 Task: Check the sale-to-list ratio of gas furnace in the last 3 years.
Action: Mouse moved to (957, 216)
Screenshot: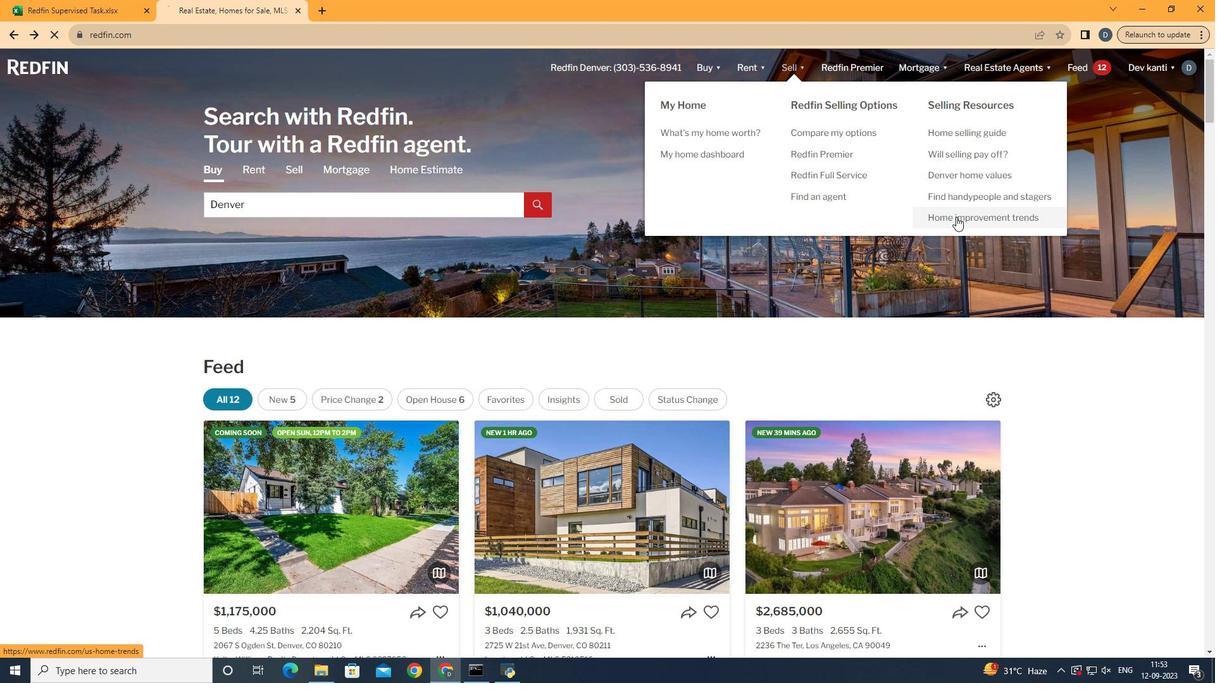 
Action: Mouse pressed left at (957, 216)
Screenshot: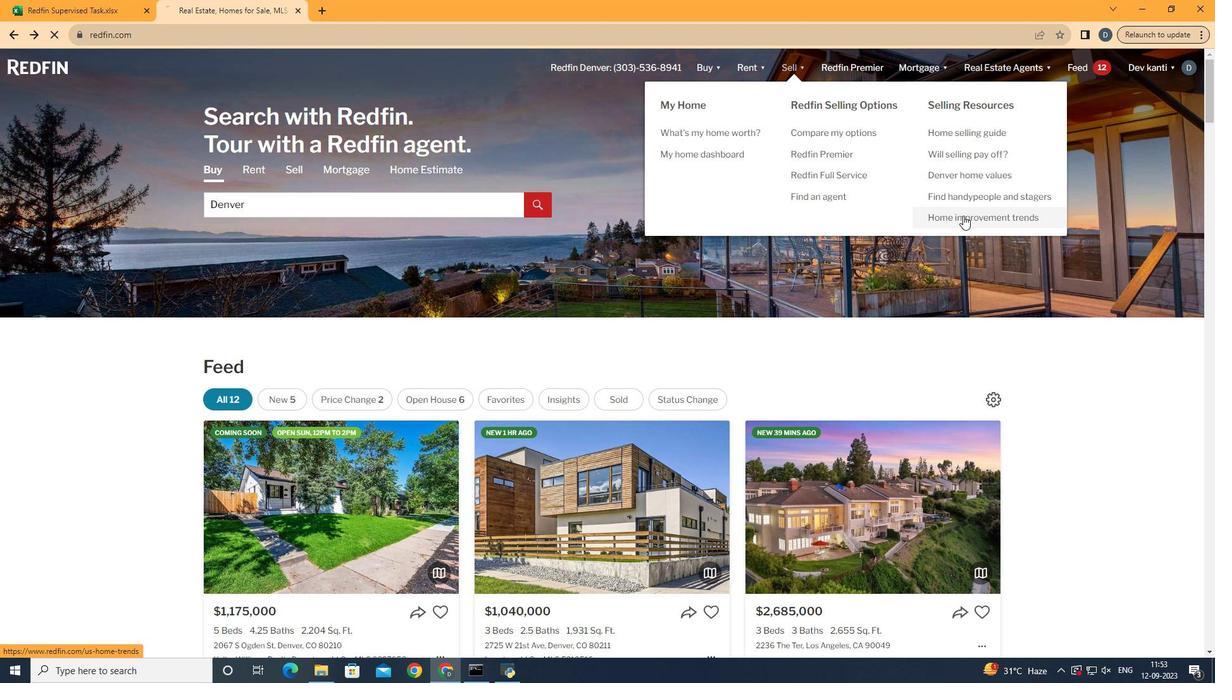 
Action: Mouse moved to (328, 248)
Screenshot: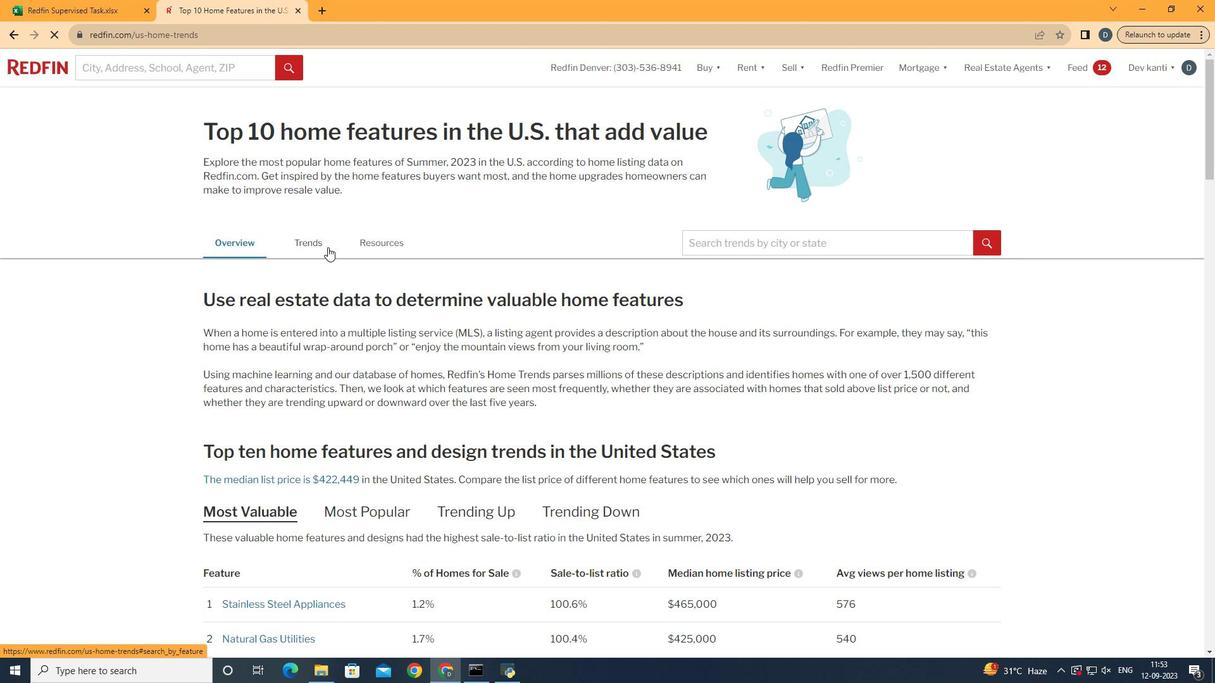 
Action: Mouse pressed left at (328, 248)
Screenshot: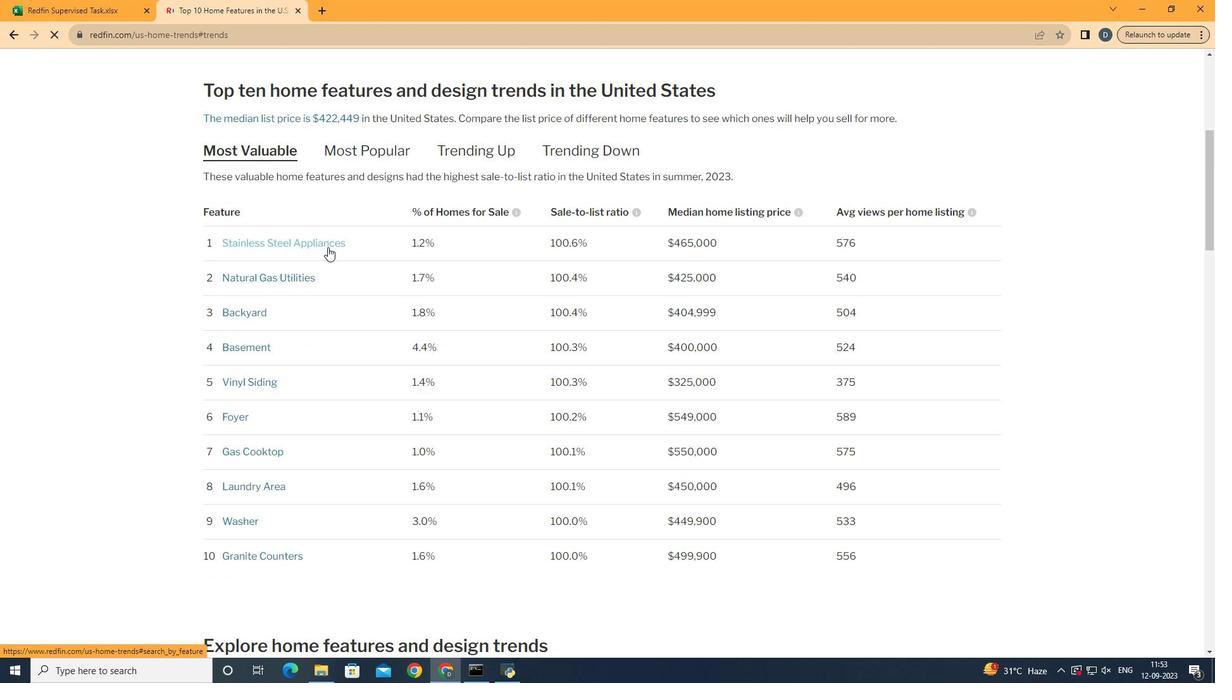 
Action: Mouse moved to (326, 248)
Screenshot: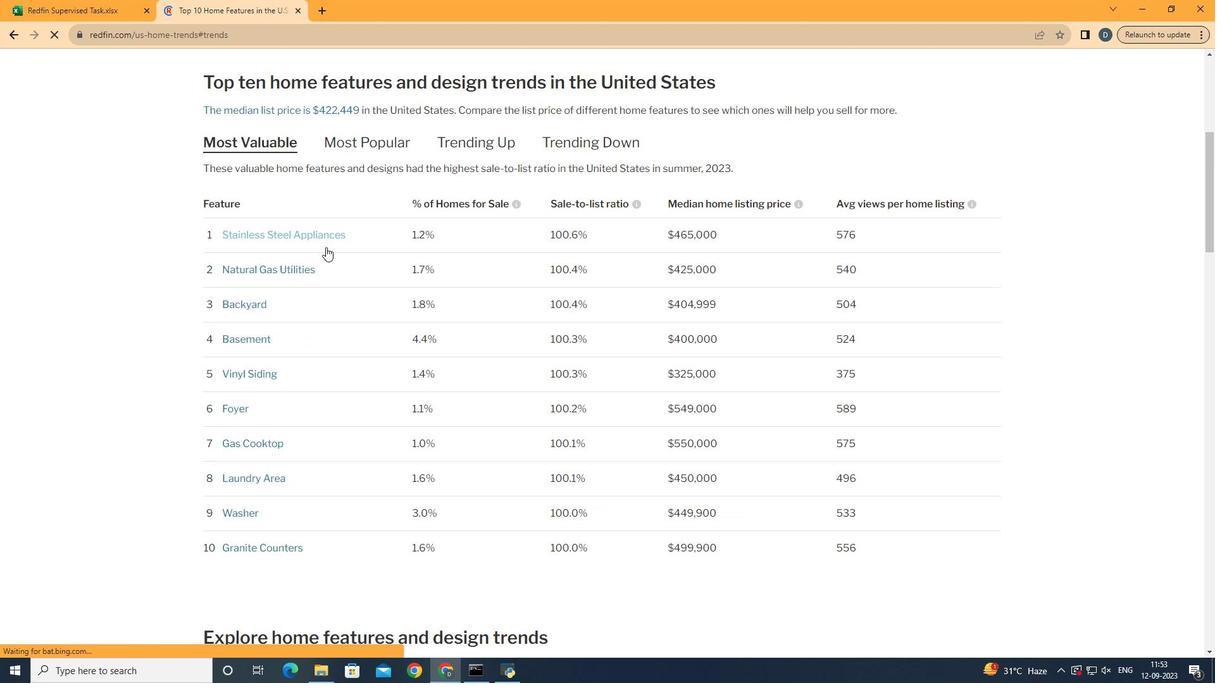 
Action: Mouse scrolled (326, 247) with delta (0, 0)
Screenshot: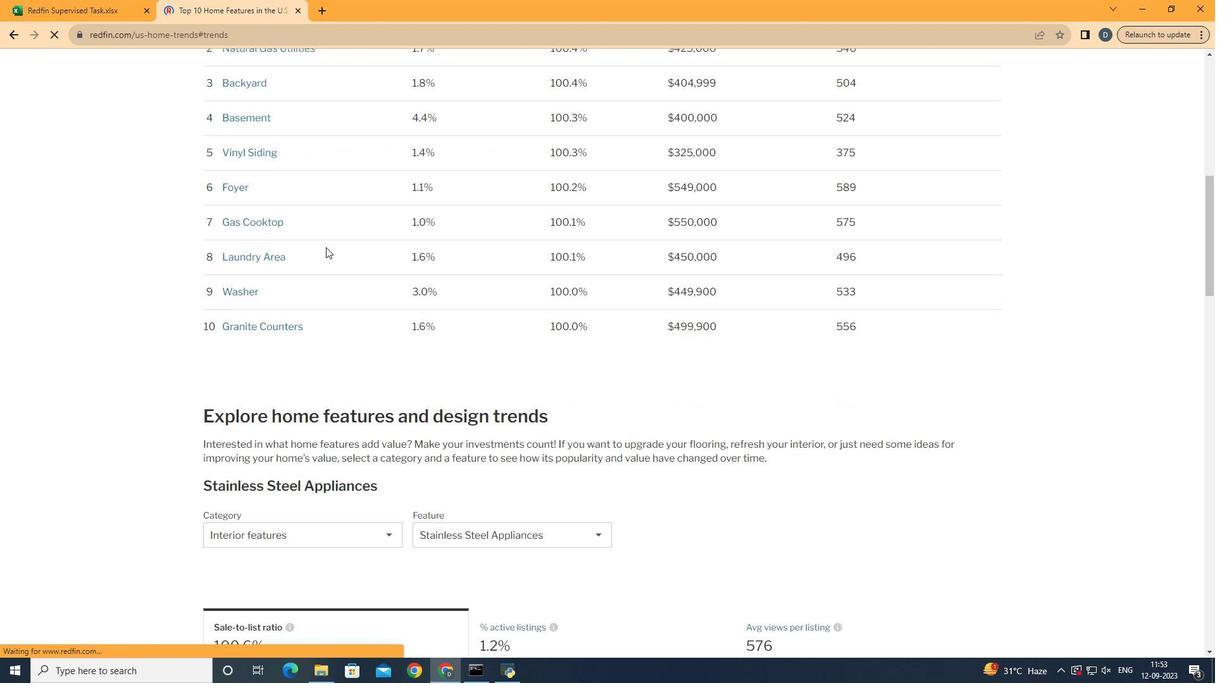
Action: Mouse scrolled (326, 247) with delta (0, 0)
Screenshot: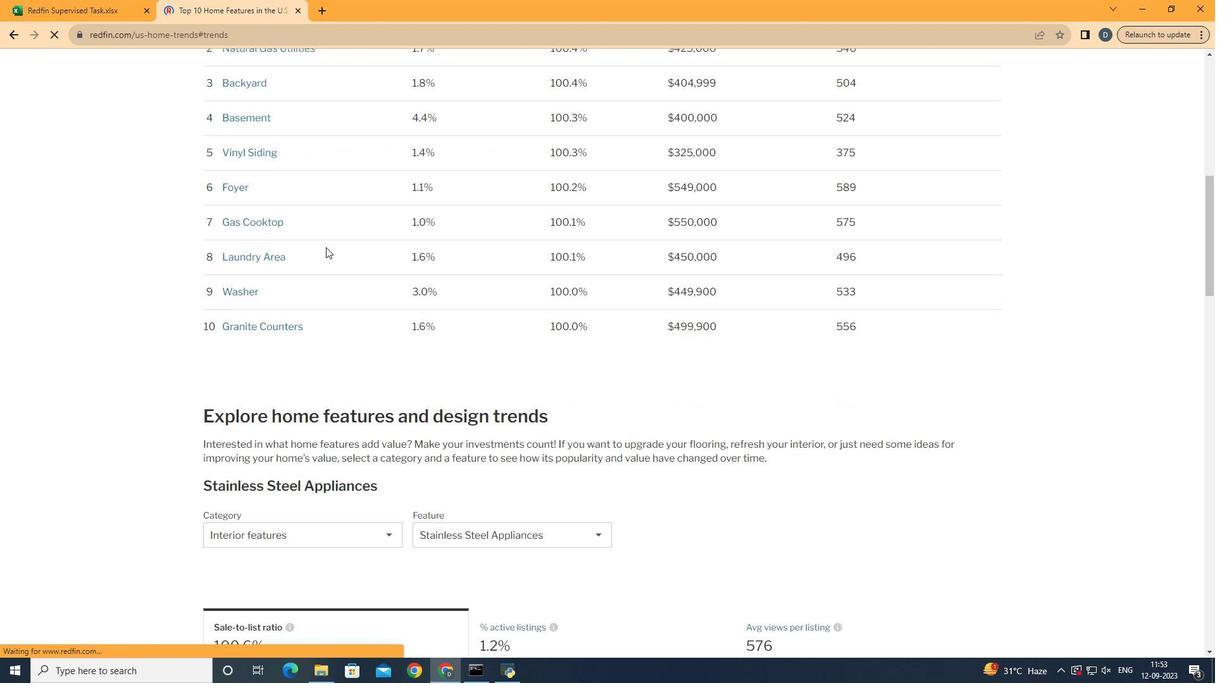 
Action: Mouse scrolled (326, 247) with delta (0, 0)
Screenshot: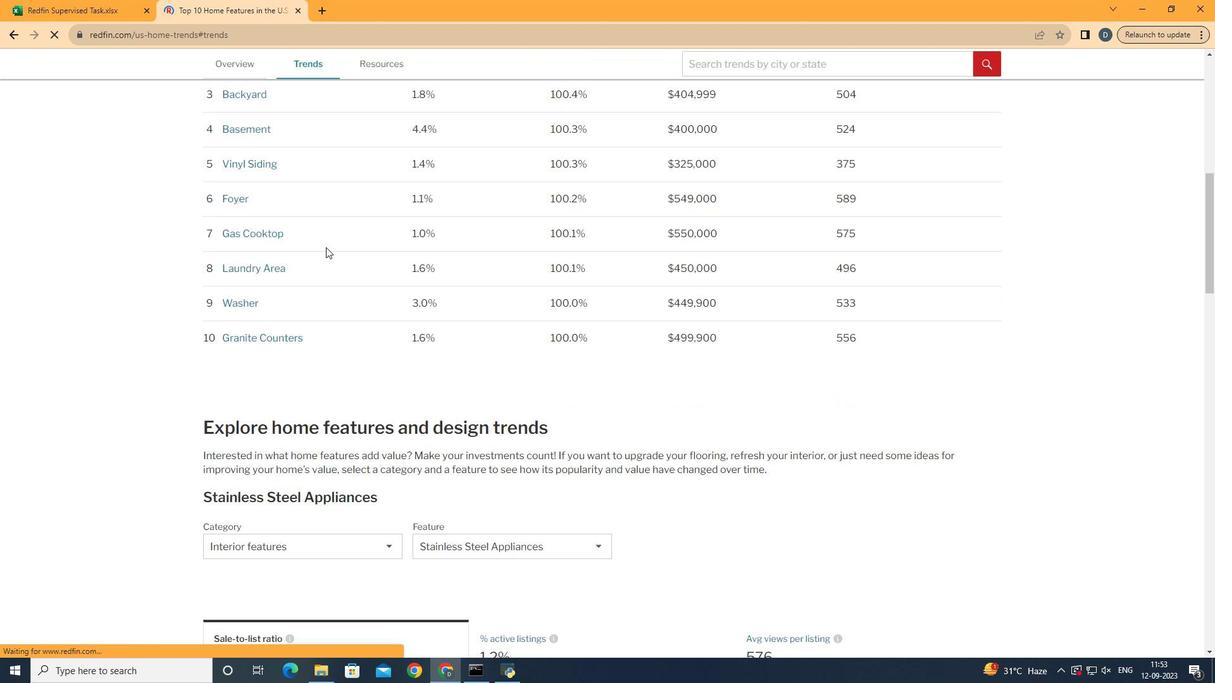 
Action: Mouse scrolled (326, 247) with delta (0, 0)
Screenshot: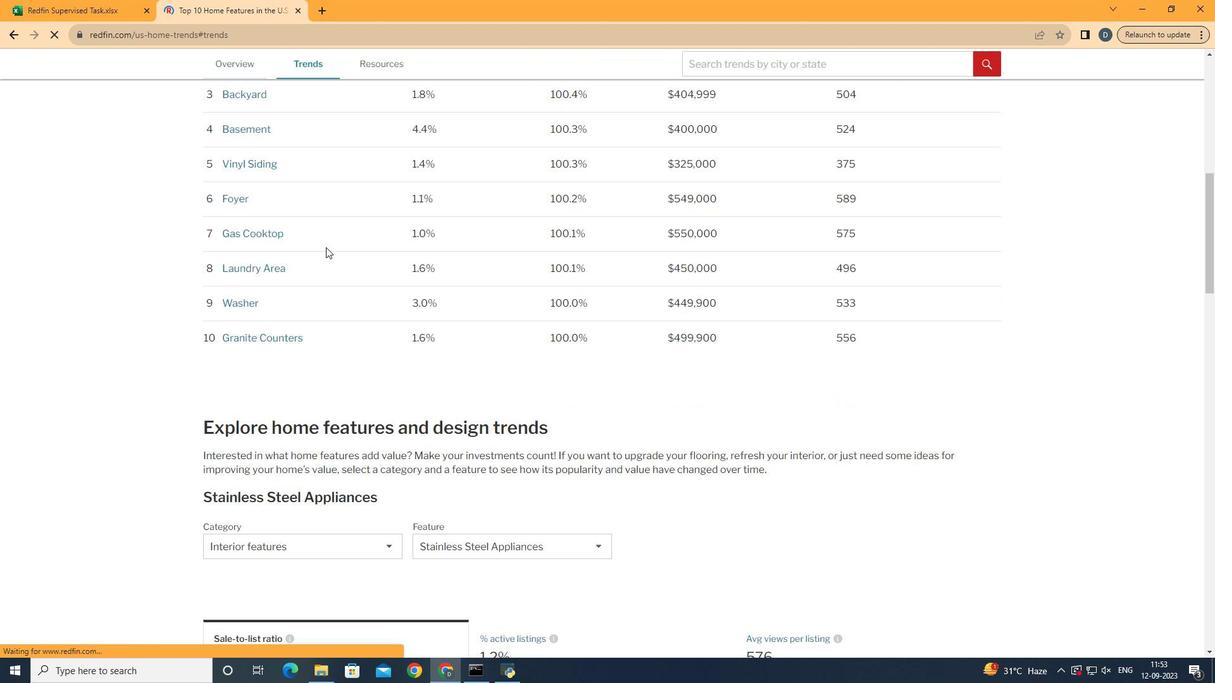 
Action: Mouse scrolled (326, 247) with delta (0, 0)
Screenshot: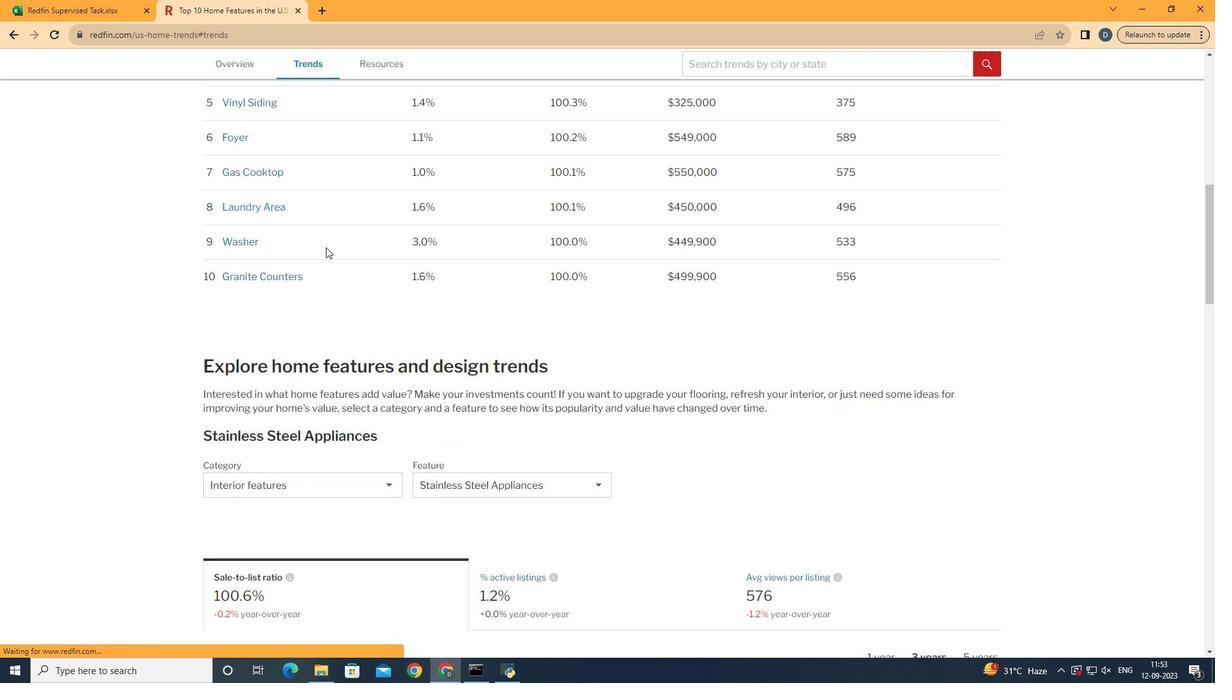 
Action: Mouse scrolled (326, 247) with delta (0, 0)
Screenshot: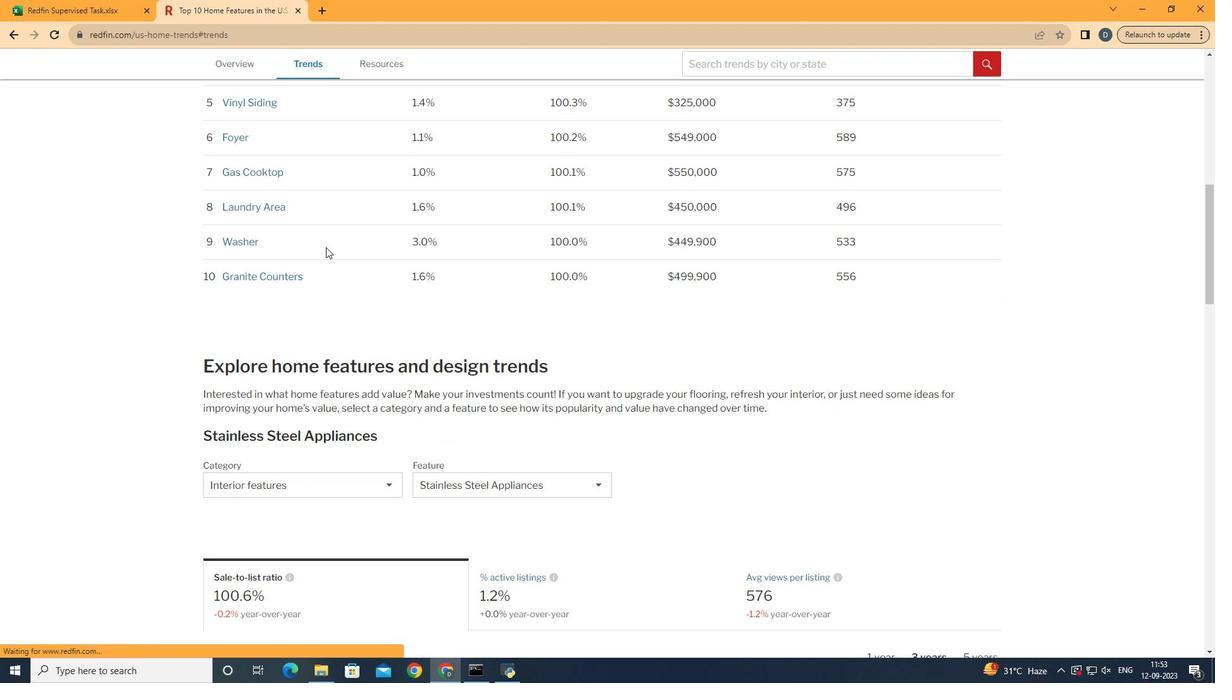 
Action: Mouse scrolled (326, 247) with delta (0, 0)
Screenshot: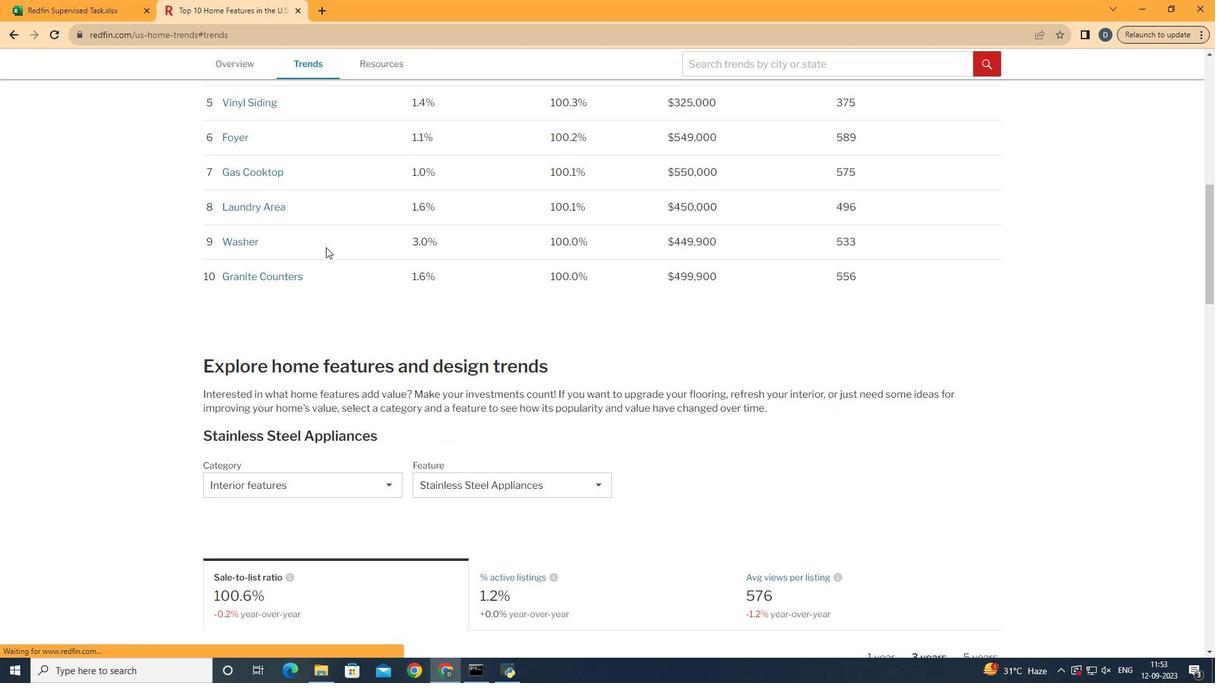 
Action: Mouse scrolled (326, 247) with delta (0, 0)
Screenshot: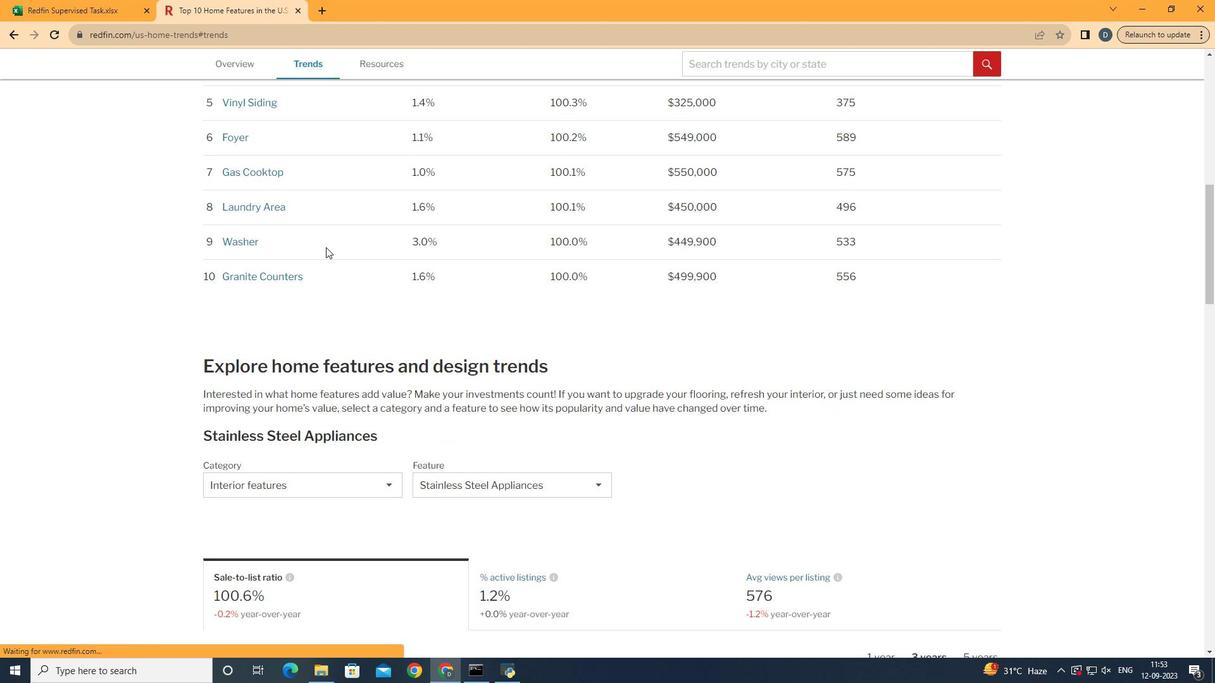 
Action: Mouse scrolled (326, 247) with delta (0, 0)
Screenshot: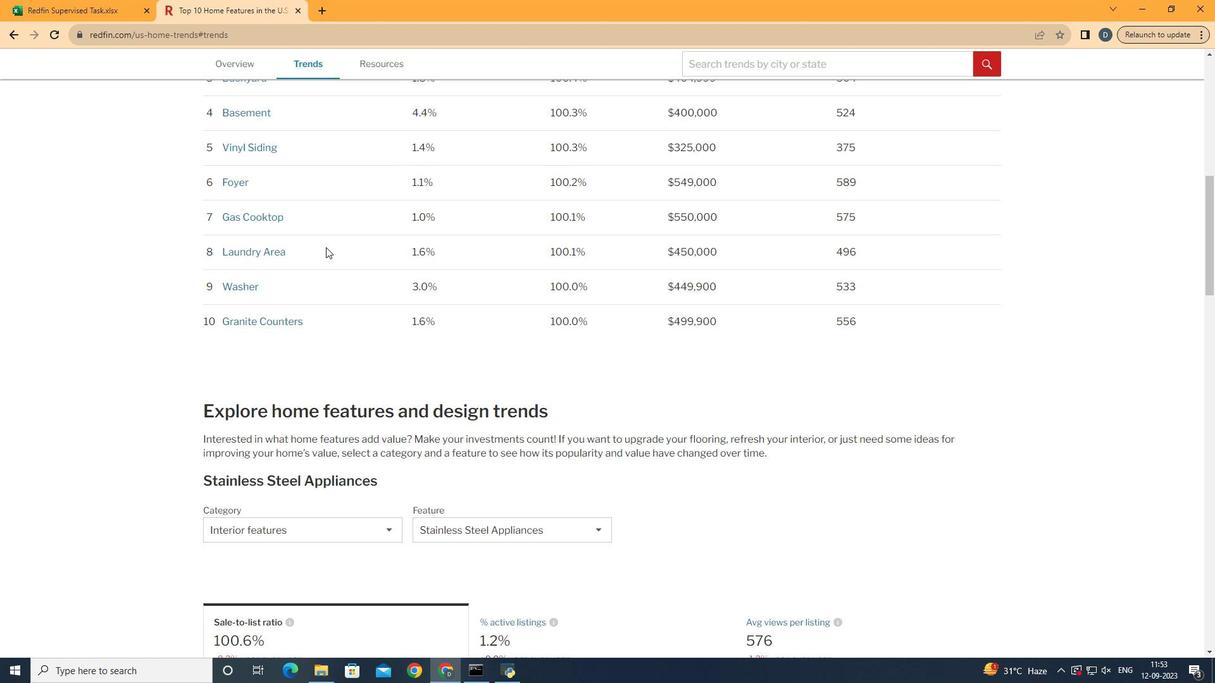 
Action: Mouse scrolled (326, 247) with delta (0, 0)
Screenshot: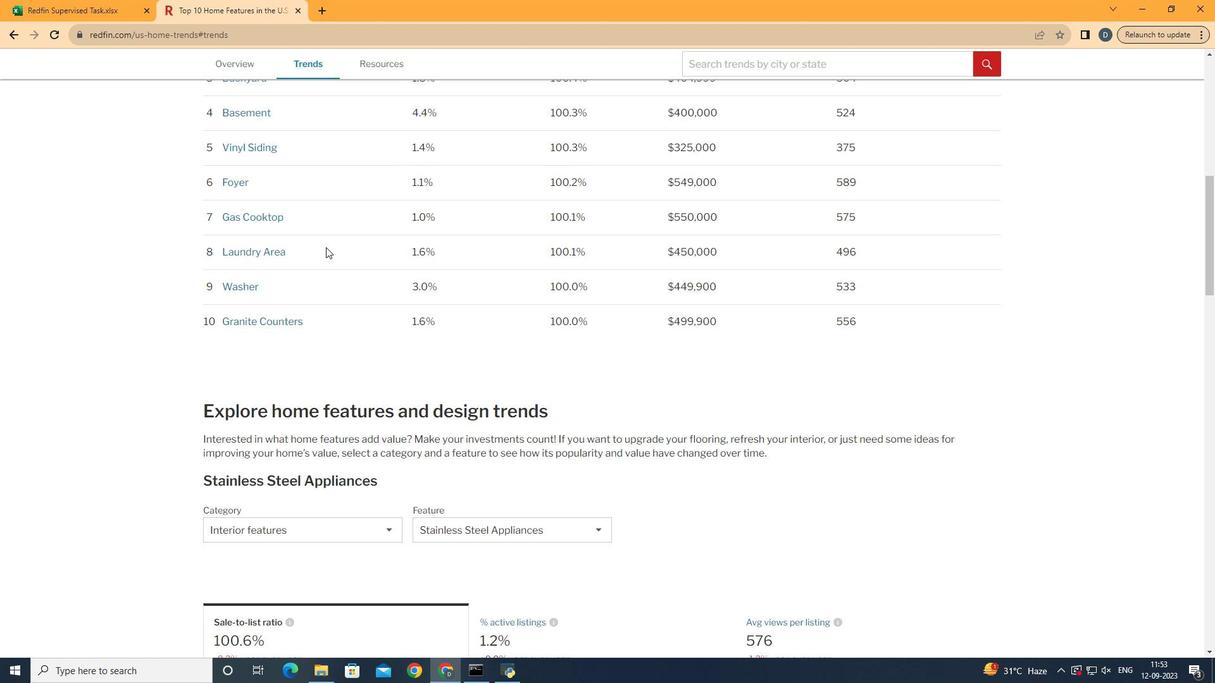 
Action: Mouse scrolled (326, 247) with delta (0, 0)
Screenshot: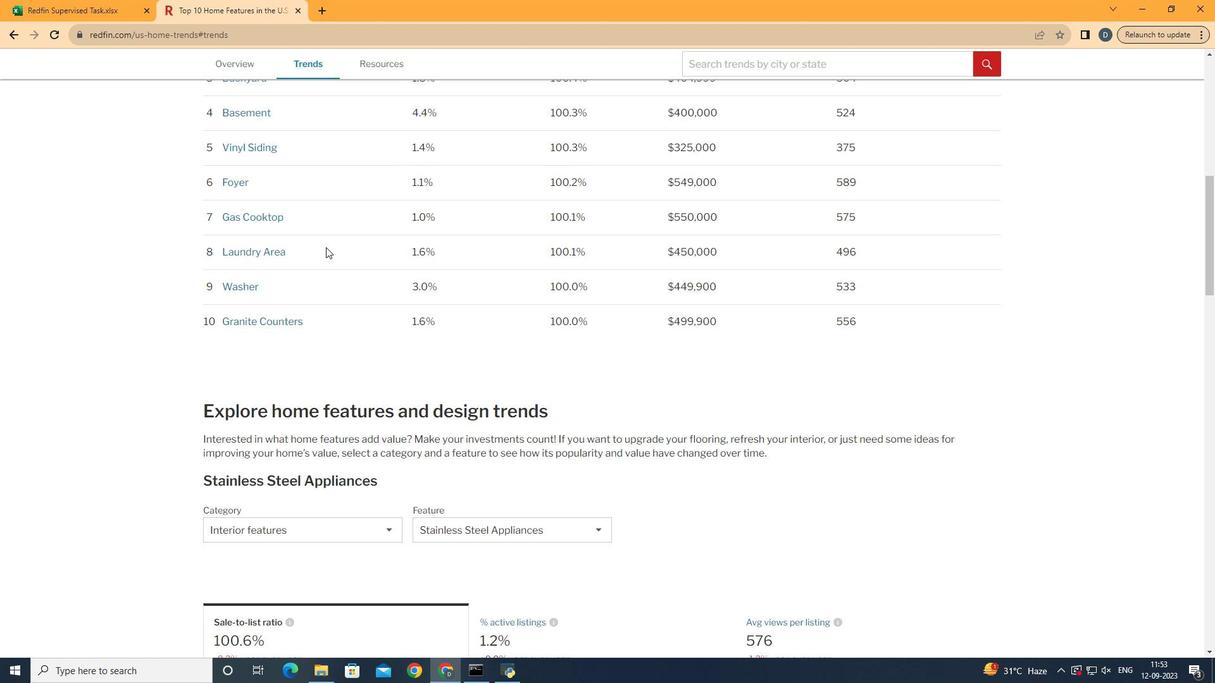 
Action: Mouse scrolled (326, 247) with delta (0, 0)
Screenshot: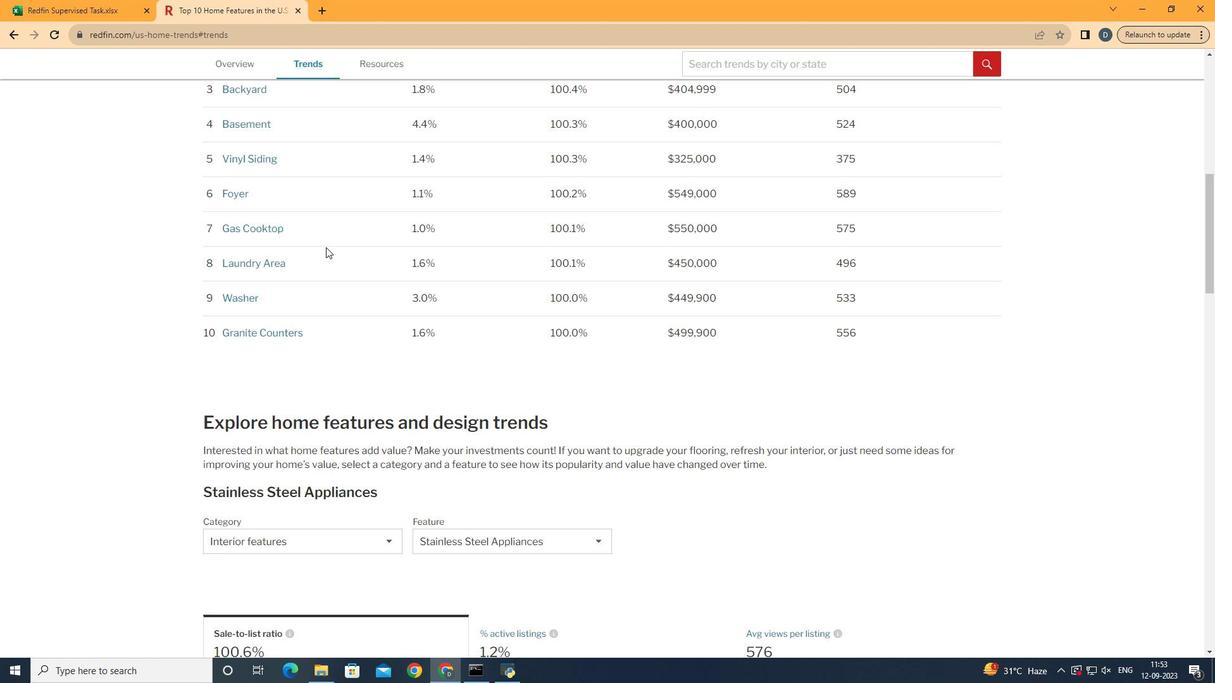 
Action: Mouse scrolled (326, 248) with delta (0, 0)
Screenshot: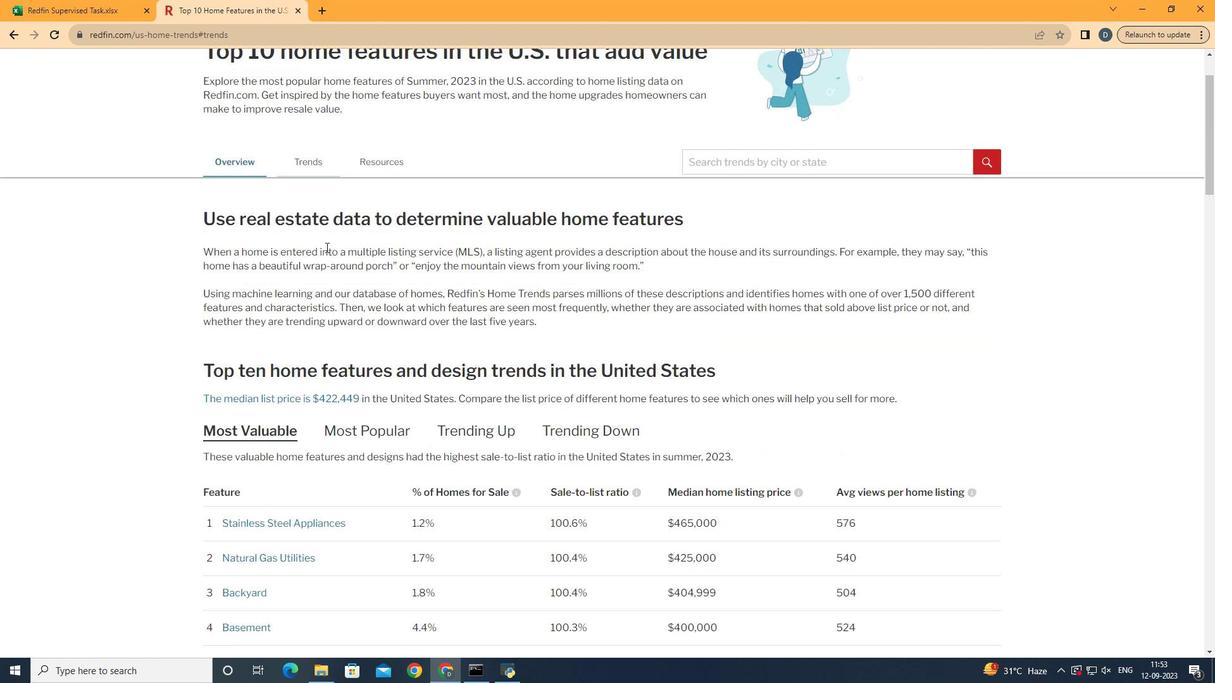 
Action: Mouse scrolled (326, 248) with delta (0, 0)
Screenshot: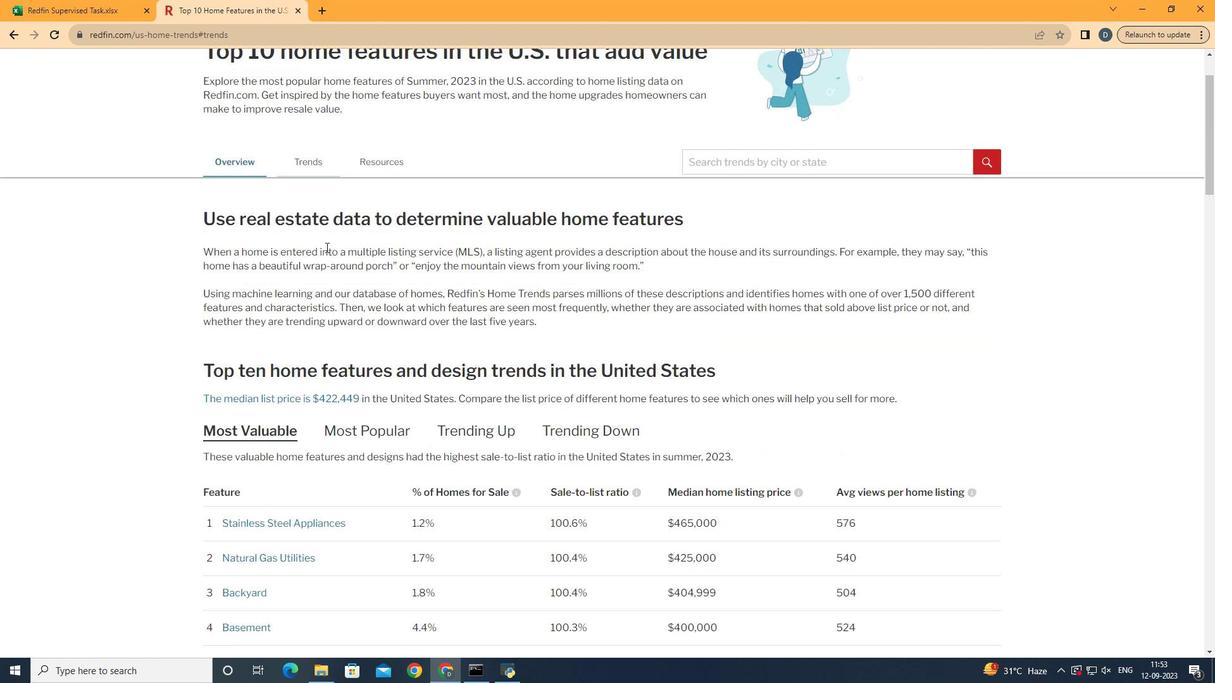 
Action: Mouse scrolled (326, 248) with delta (0, 0)
Screenshot: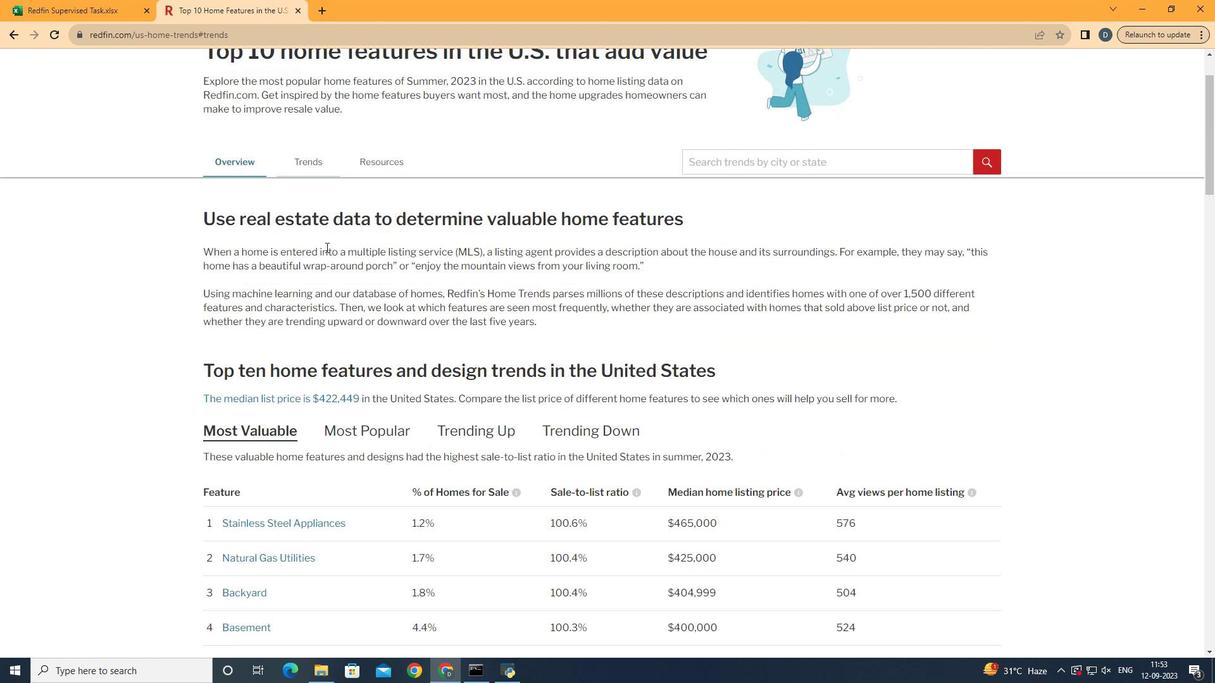 
Action: Mouse scrolled (326, 248) with delta (0, 0)
Screenshot: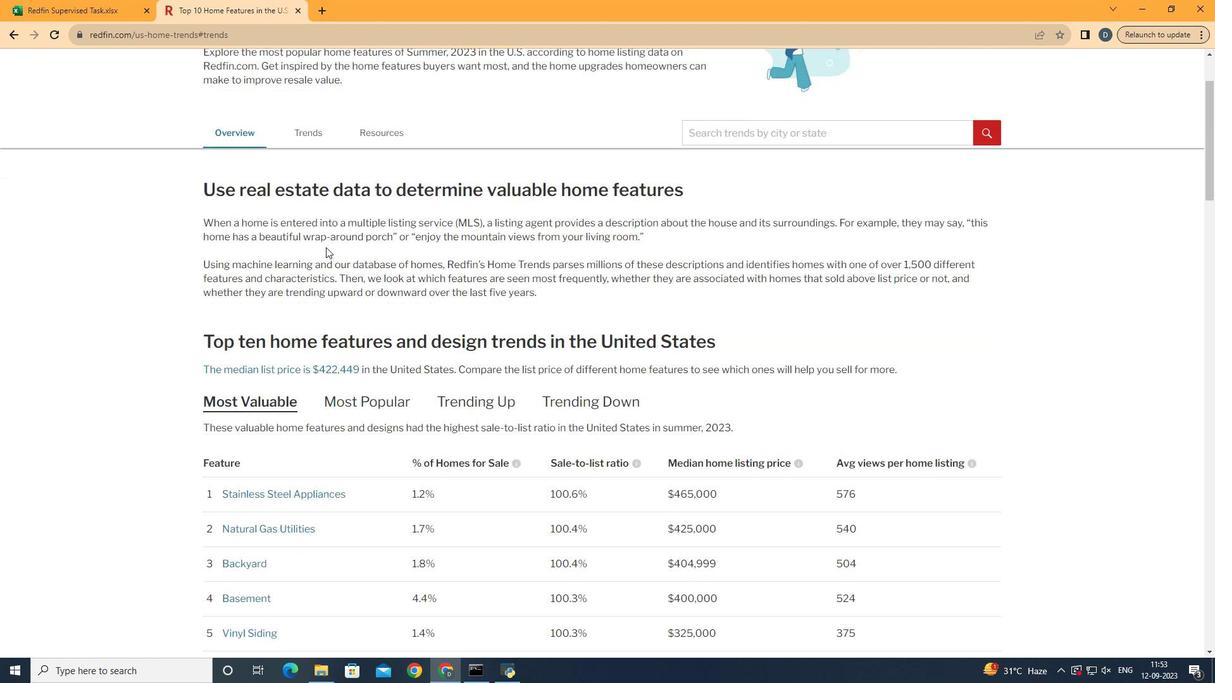 
Action: Mouse scrolled (326, 248) with delta (0, 0)
Screenshot: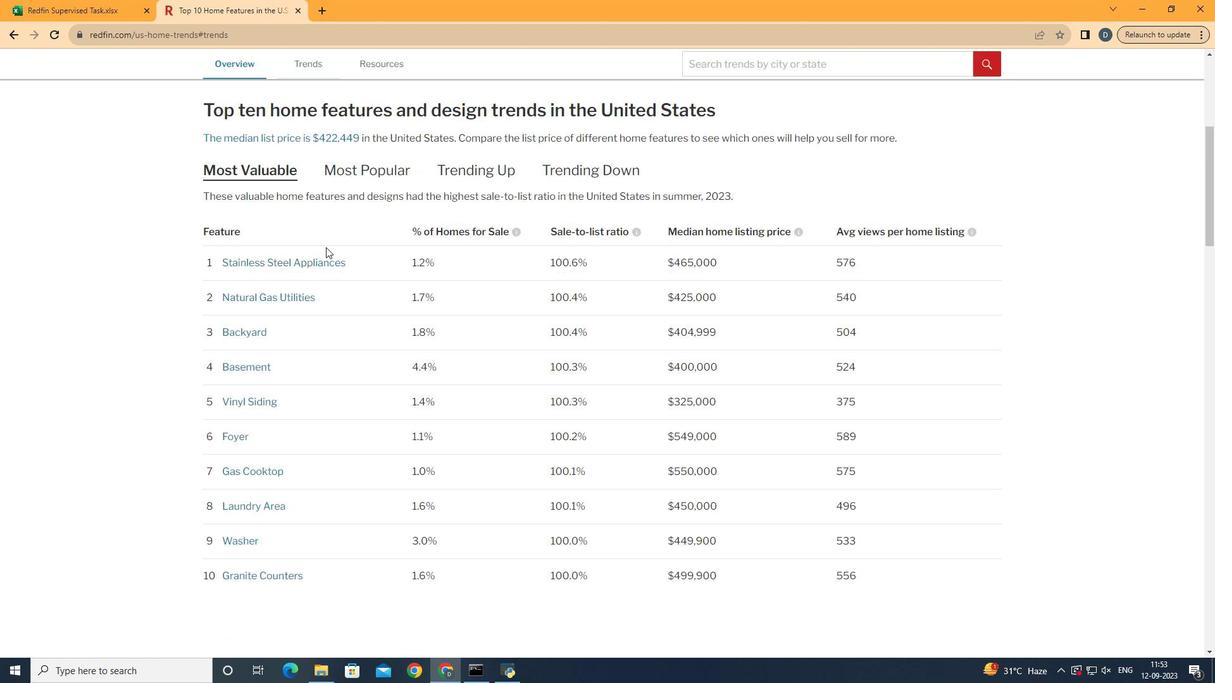 
Action: Mouse scrolled (326, 247) with delta (0, 0)
Screenshot: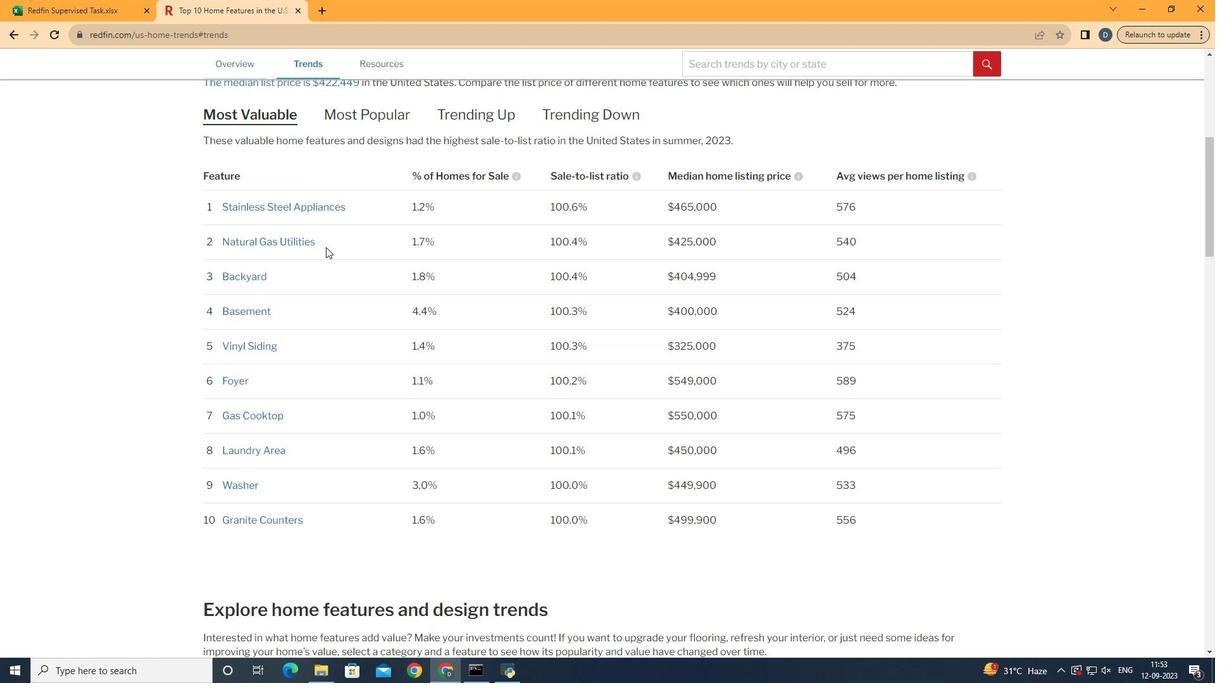 
Action: Mouse scrolled (326, 247) with delta (0, 0)
Screenshot: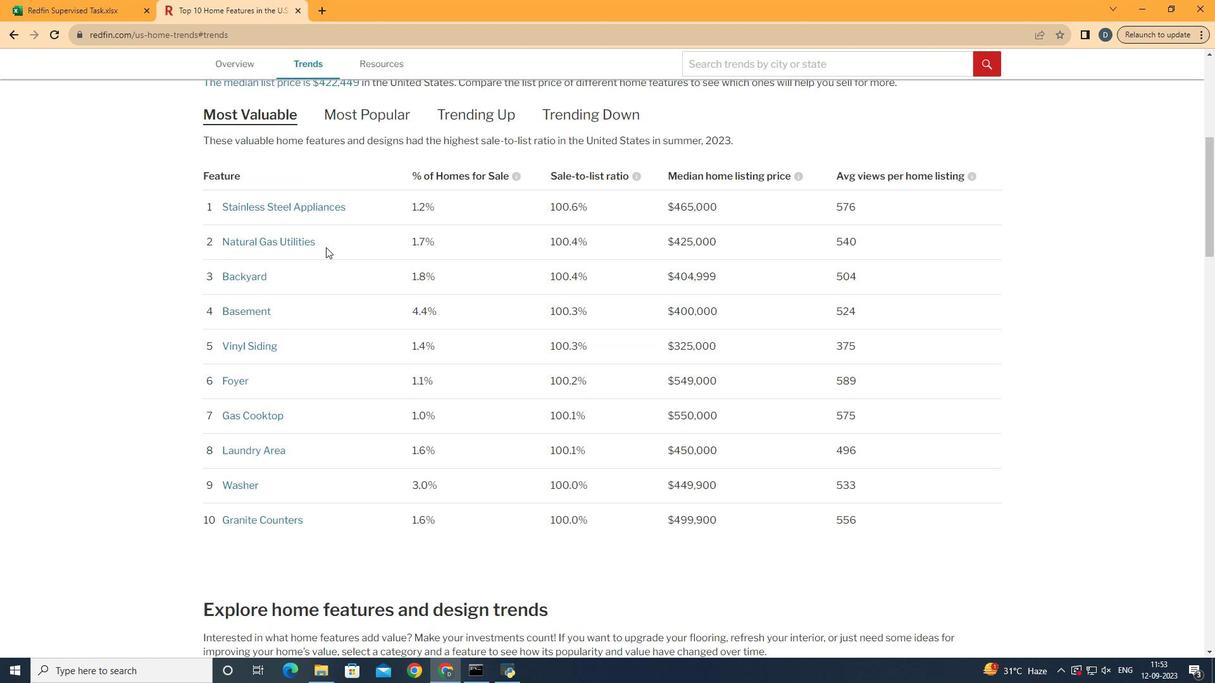 
Action: Mouse scrolled (326, 247) with delta (0, 0)
Screenshot: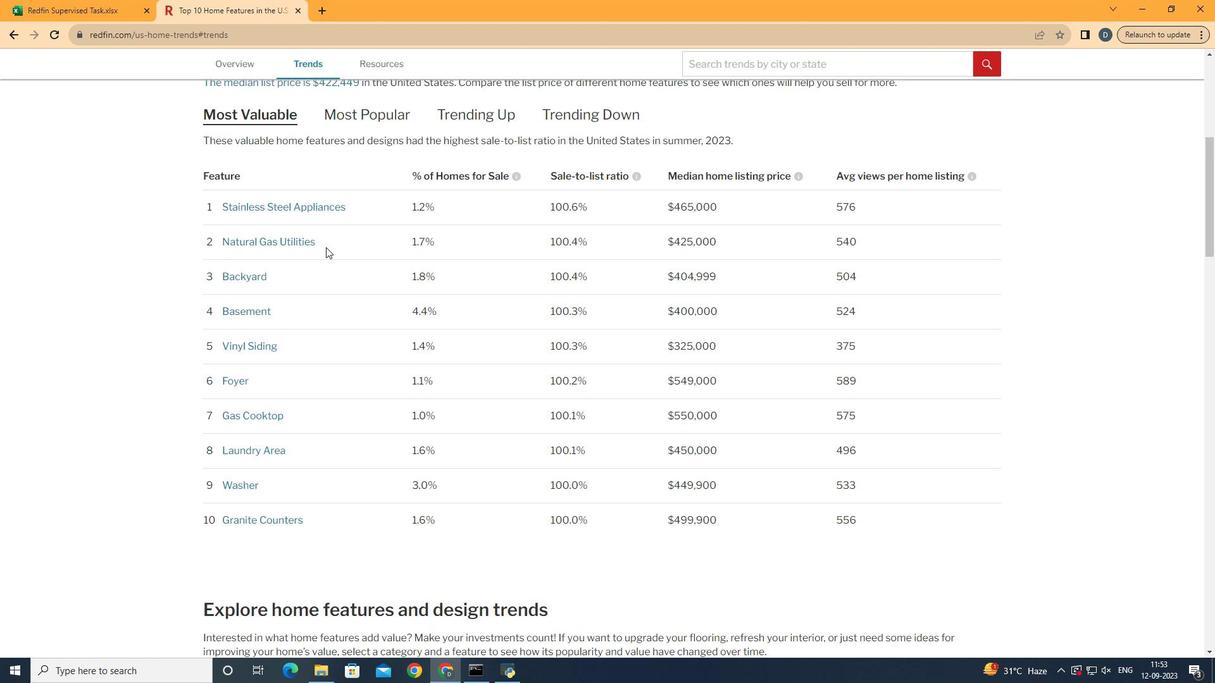 
Action: Mouse scrolled (326, 247) with delta (0, 0)
Screenshot: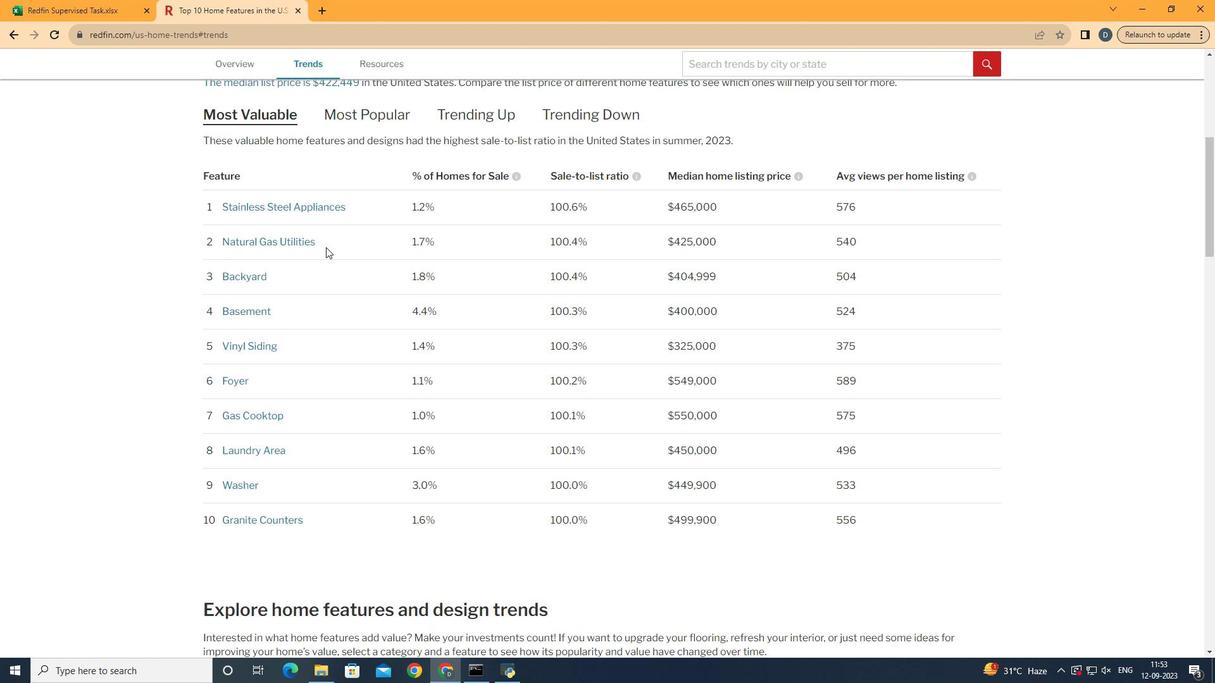
Action: Mouse scrolled (326, 247) with delta (0, 0)
Screenshot: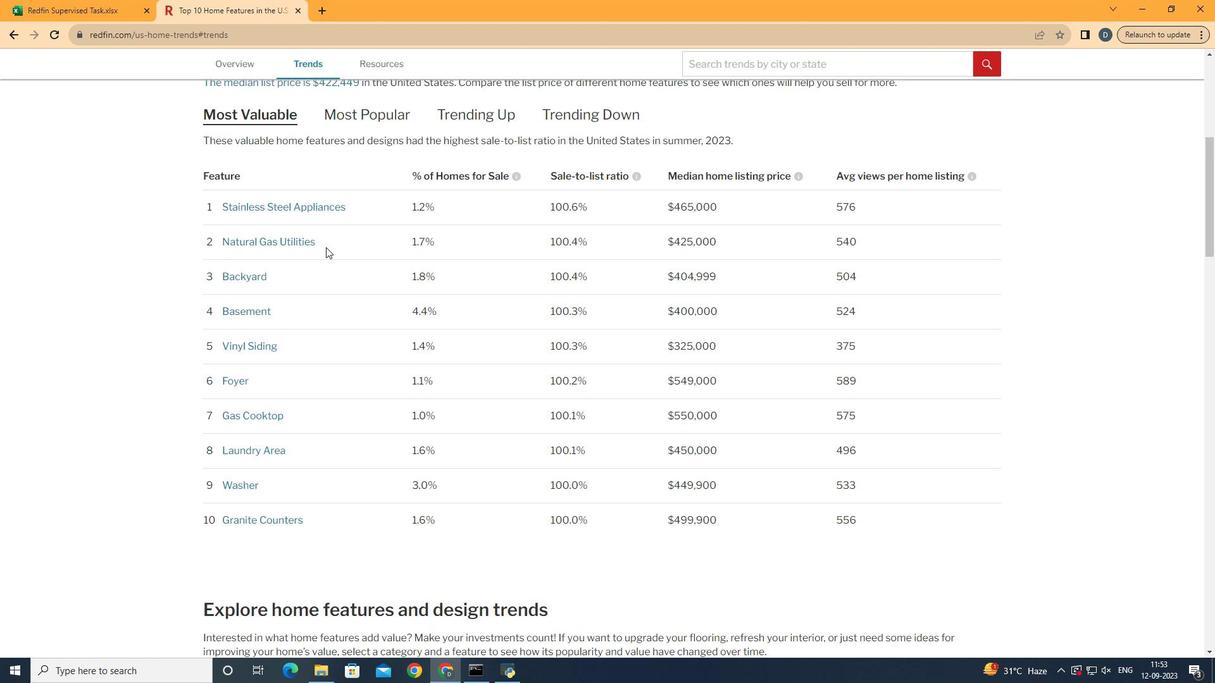 
Action: Mouse scrolled (326, 247) with delta (0, 0)
Screenshot: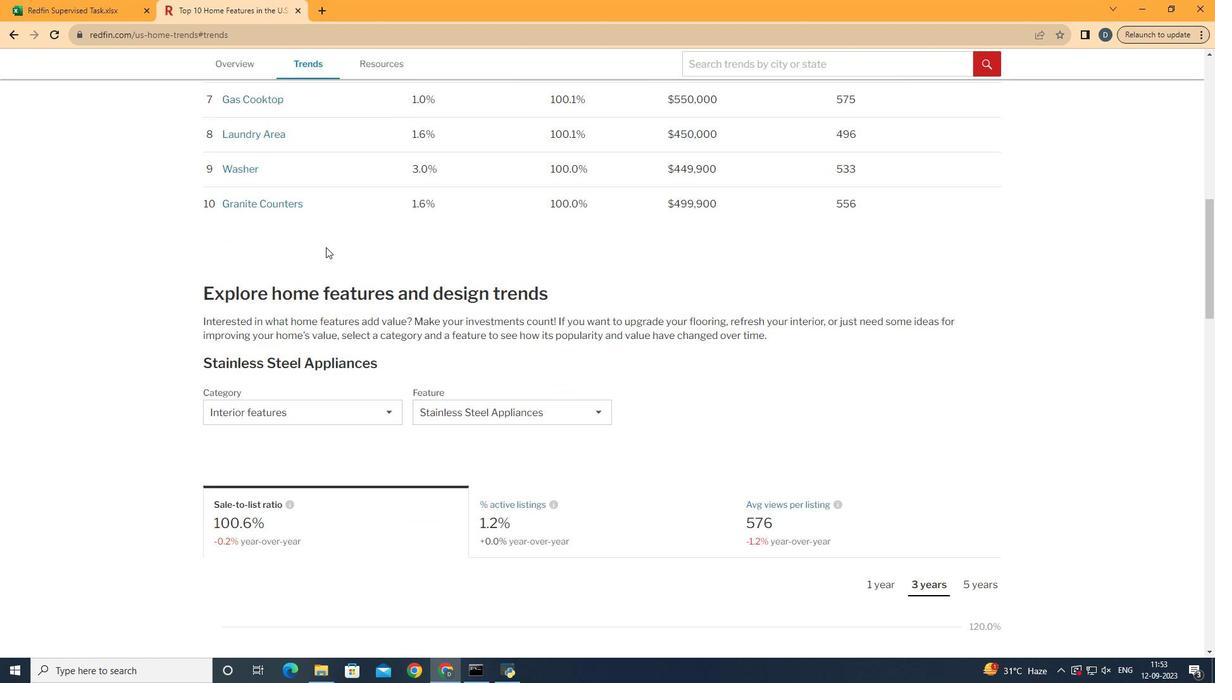 
Action: Mouse scrolled (326, 247) with delta (0, 0)
Screenshot: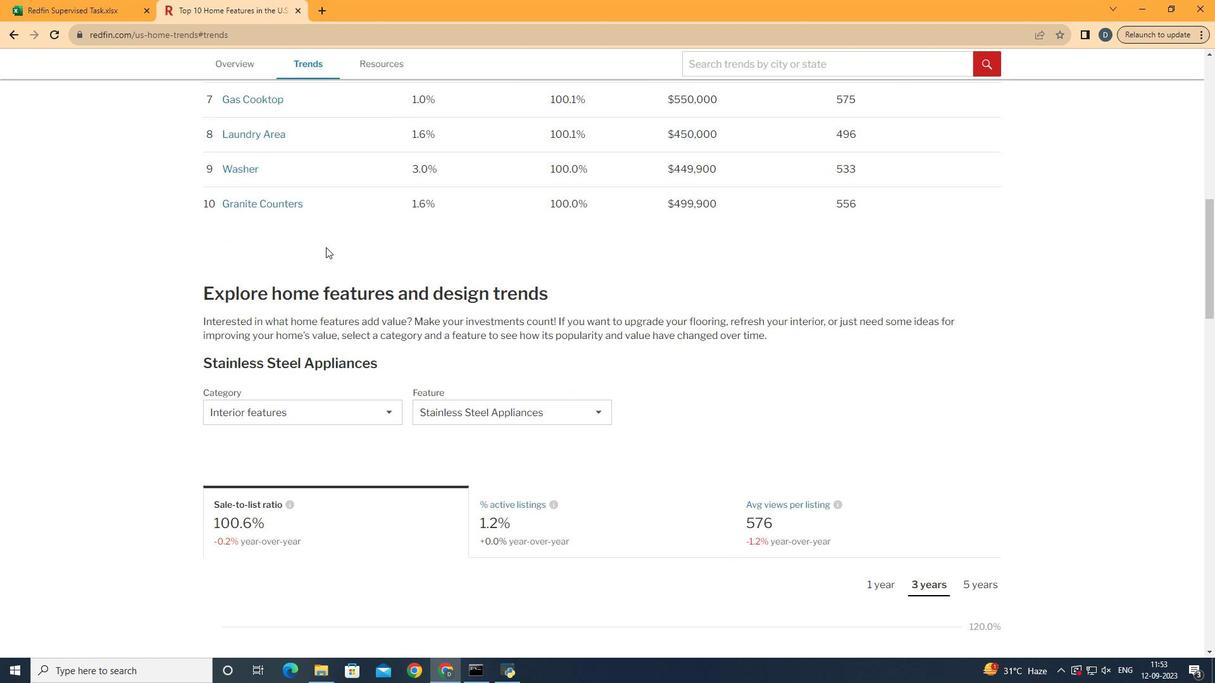
Action: Mouse scrolled (326, 247) with delta (0, 0)
Screenshot: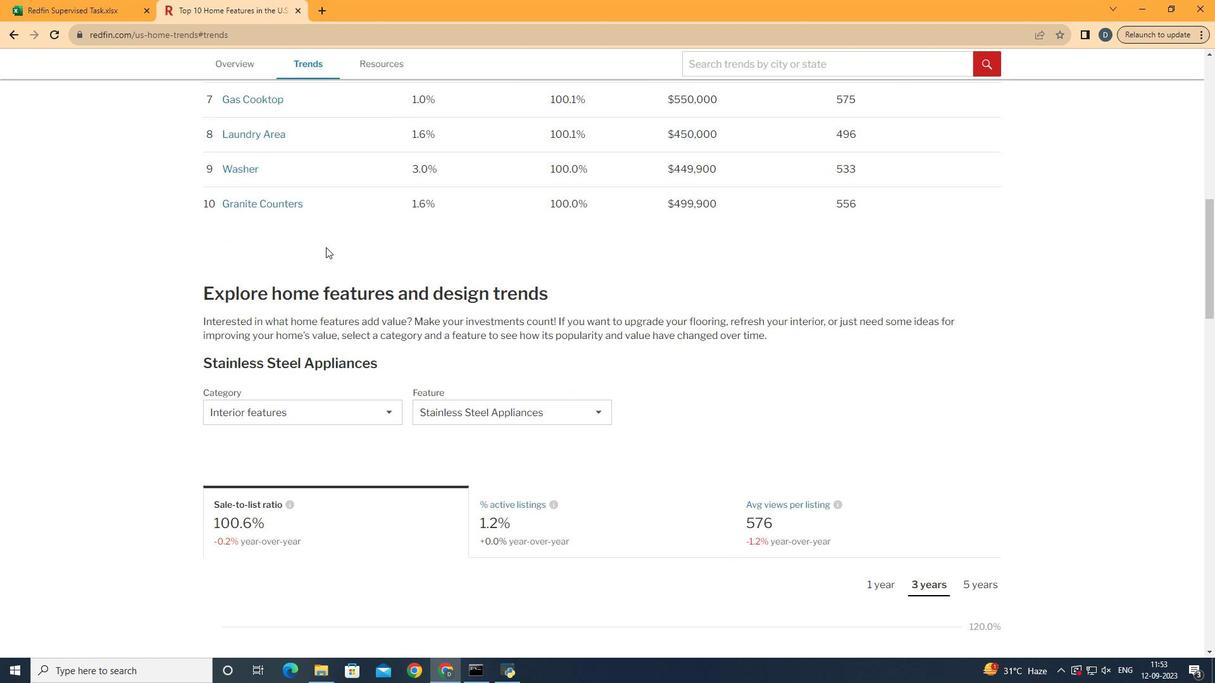 
Action: Mouse scrolled (326, 247) with delta (0, 0)
Screenshot: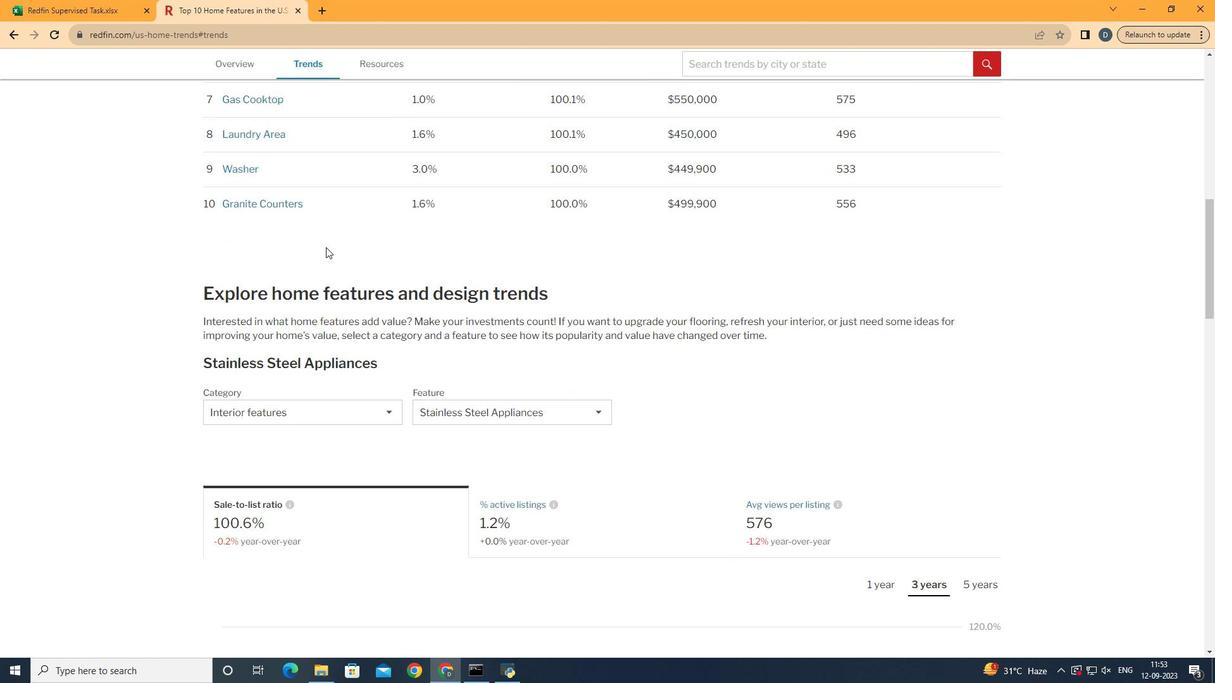 
Action: Mouse scrolled (326, 247) with delta (0, 0)
Screenshot: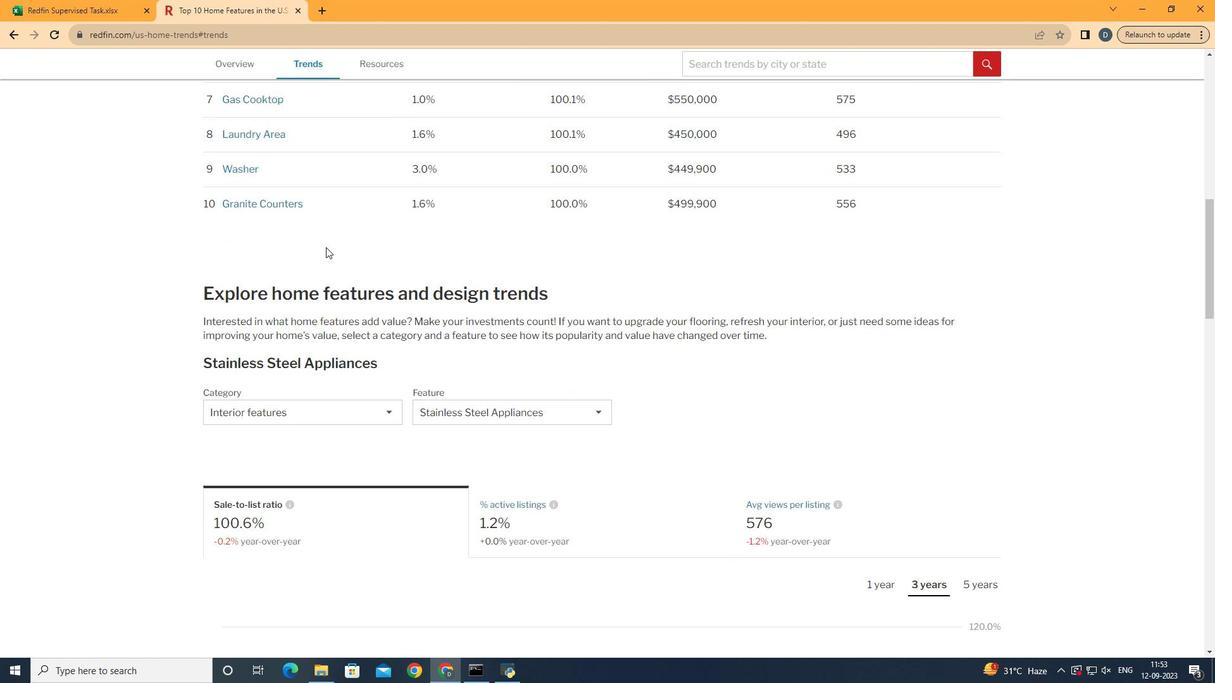
Action: Mouse scrolled (326, 247) with delta (0, 0)
Screenshot: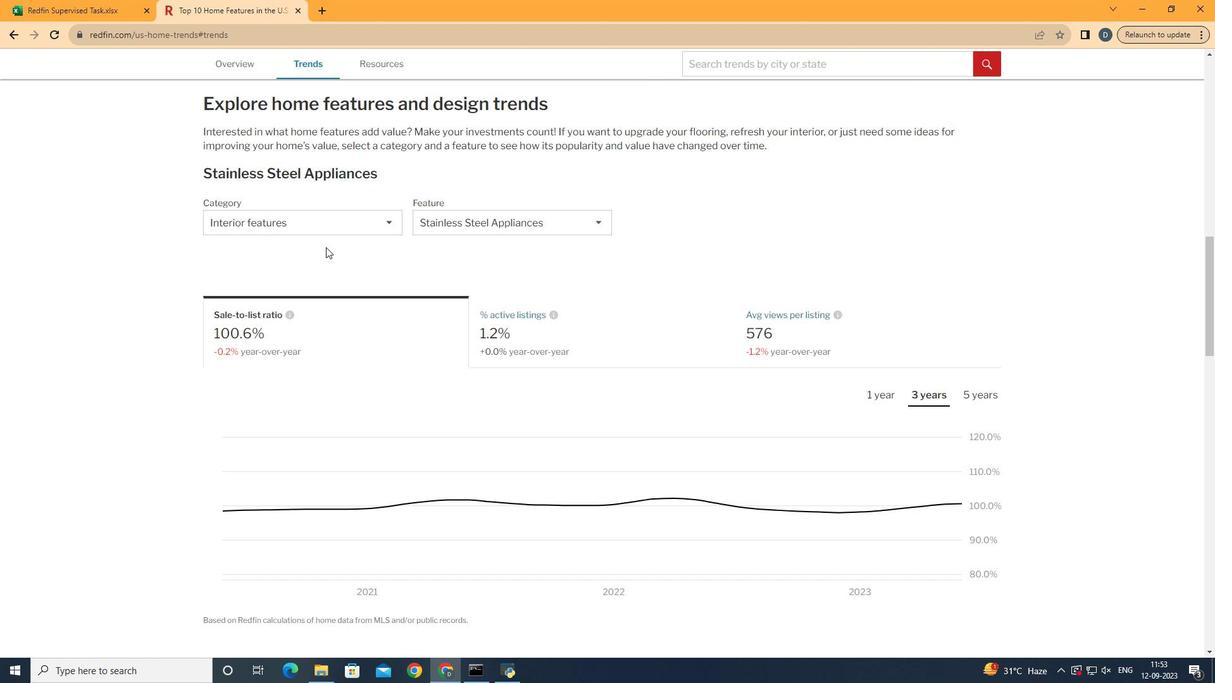 
Action: Mouse scrolled (326, 247) with delta (0, 0)
Screenshot: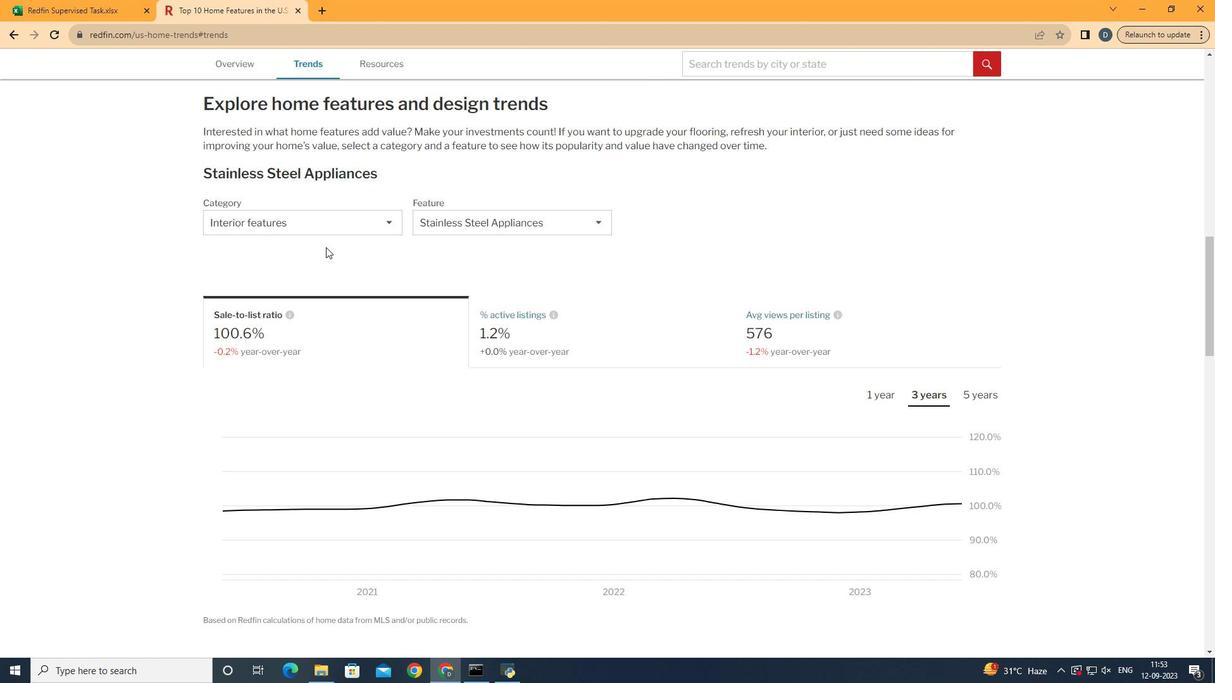 
Action: Mouse scrolled (326, 247) with delta (0, 0)
Screenshot: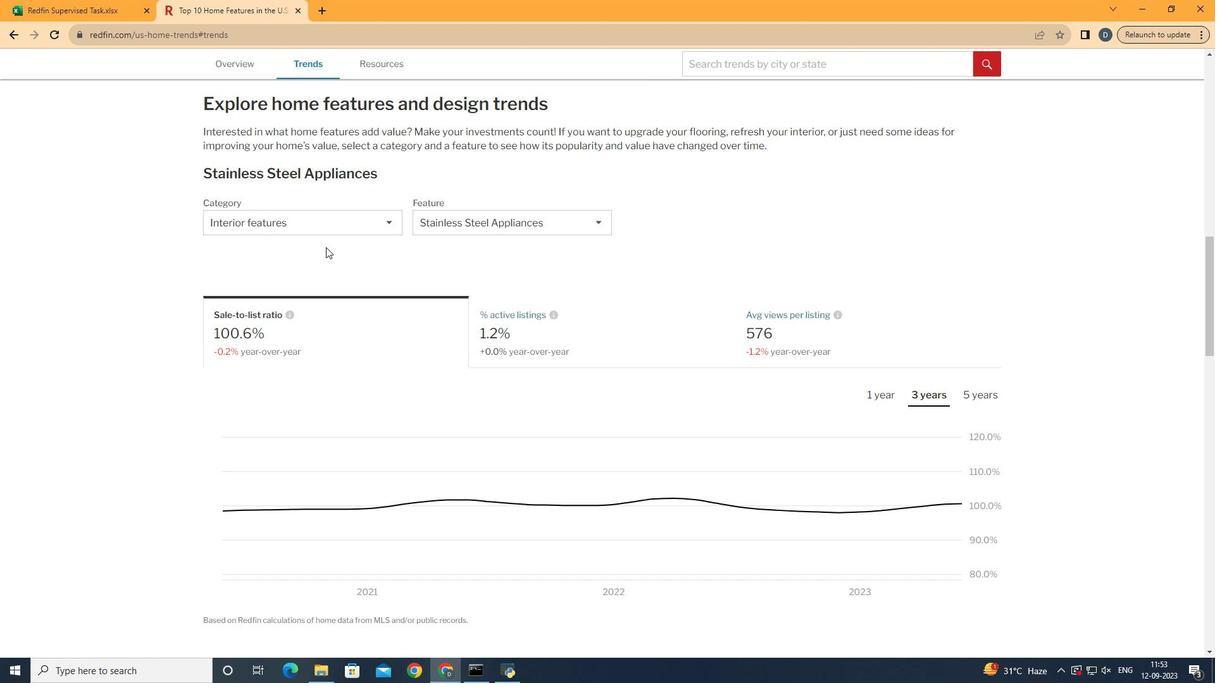 
Action: Mouse moved to (362, 217)
Screenshot: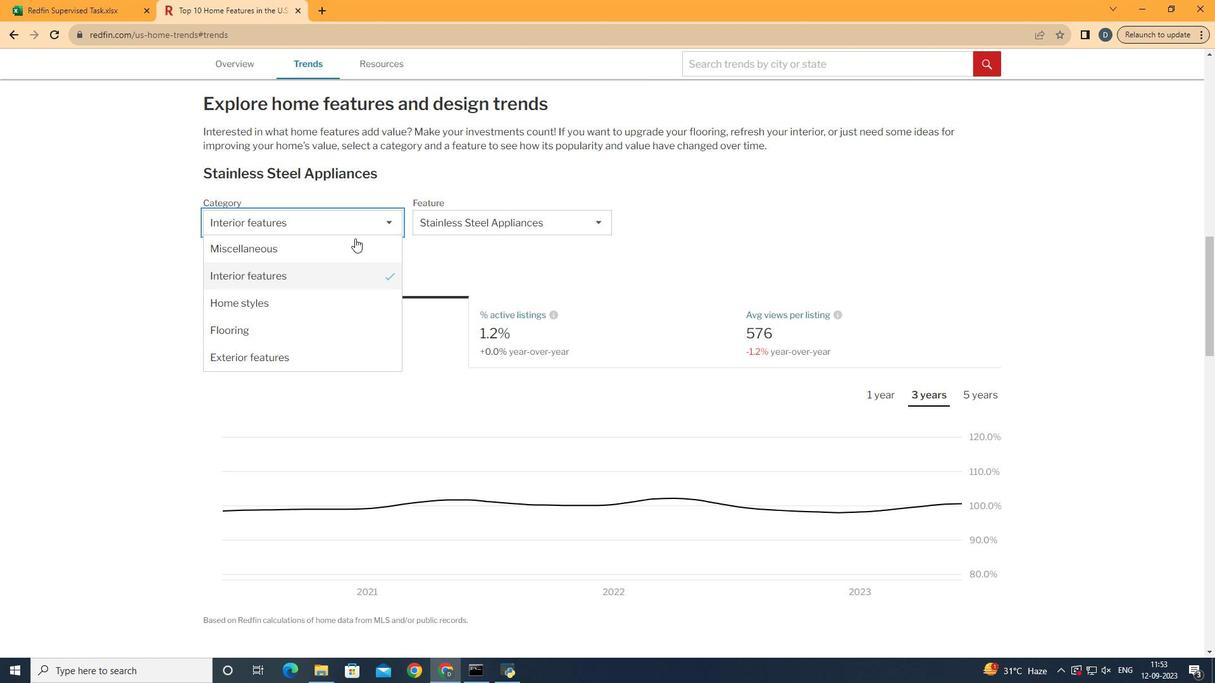 
Action: Mouse pressed left at (362, 217)
Screenshot: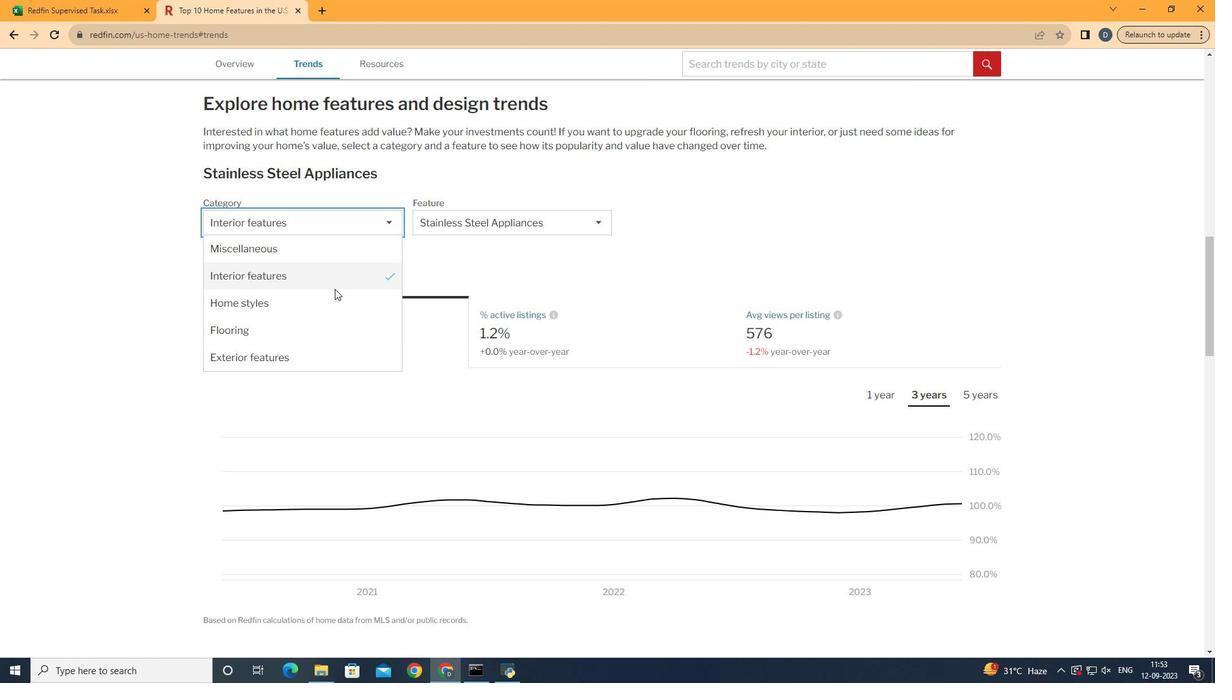 
Action: Mouse moved to (348, 279)
Screenshot: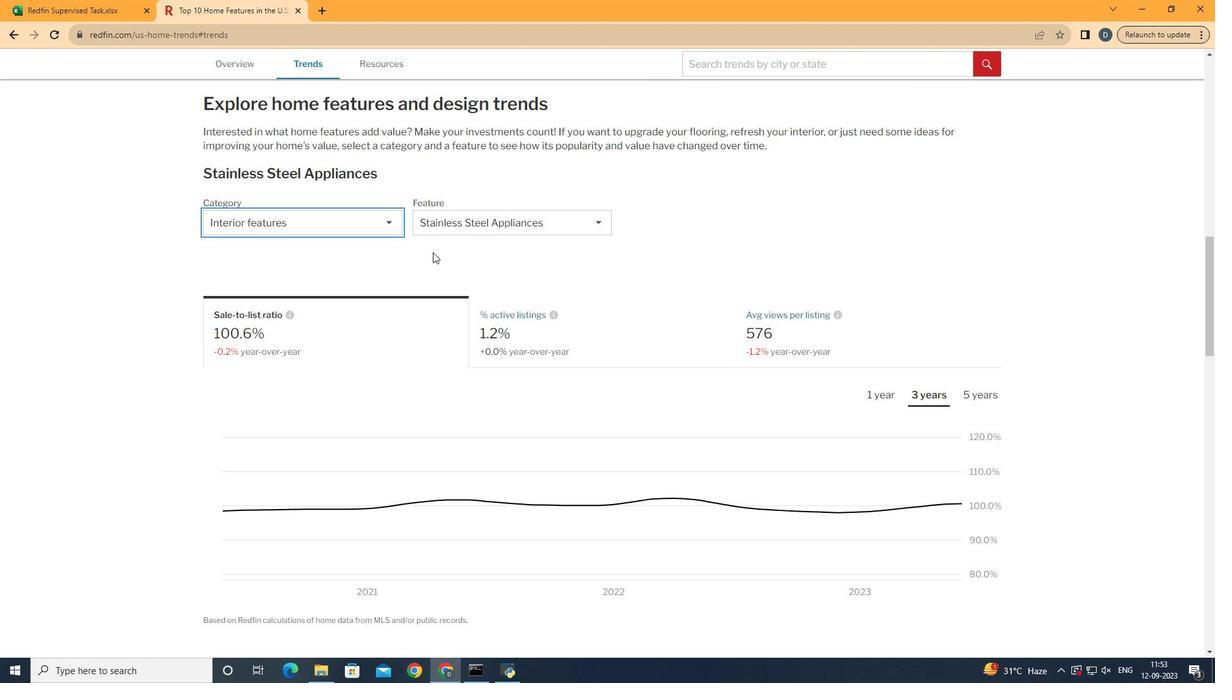 
Action: Mouse pressed left at (348, 279)
Screenshot: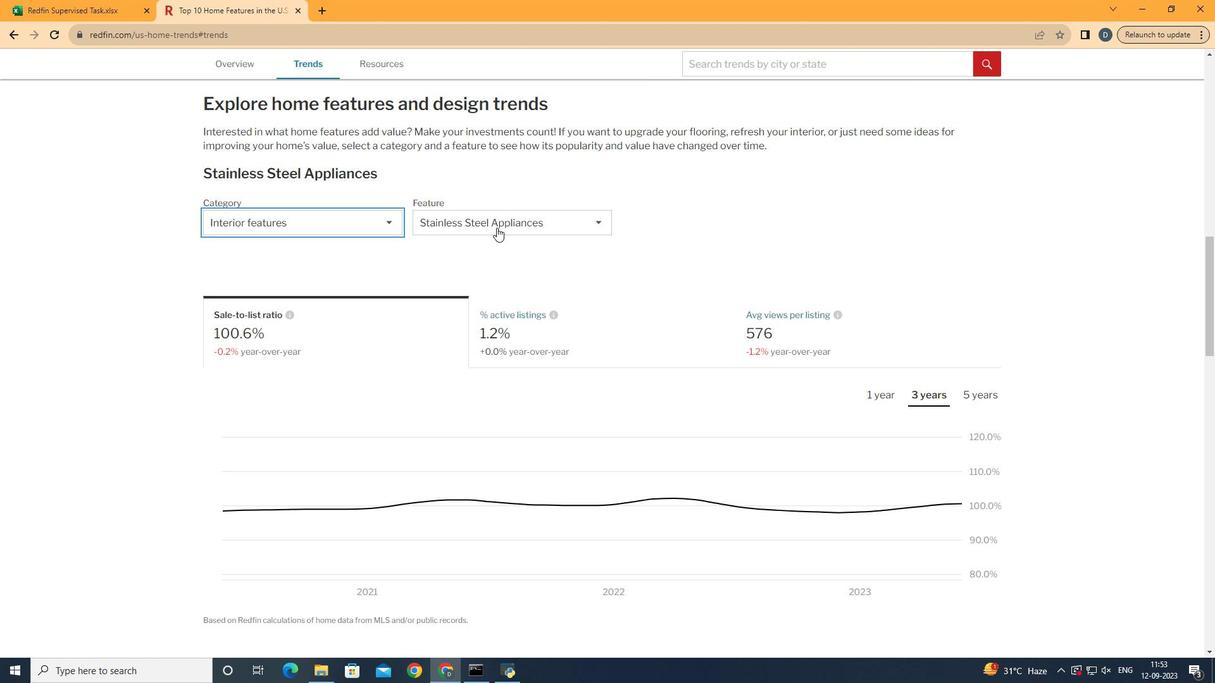 
Action: Mouse moved to (497, 228)
Screenshot: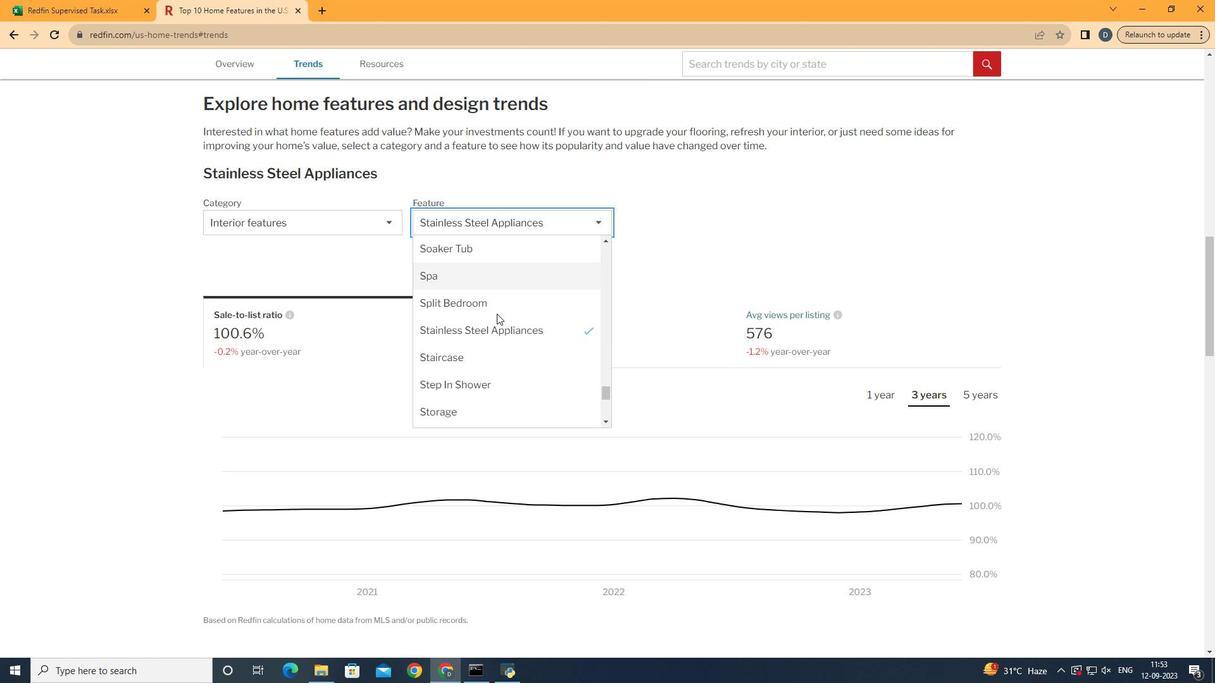 
Action: Mouse pressed left at (497, 228)
Screenshot: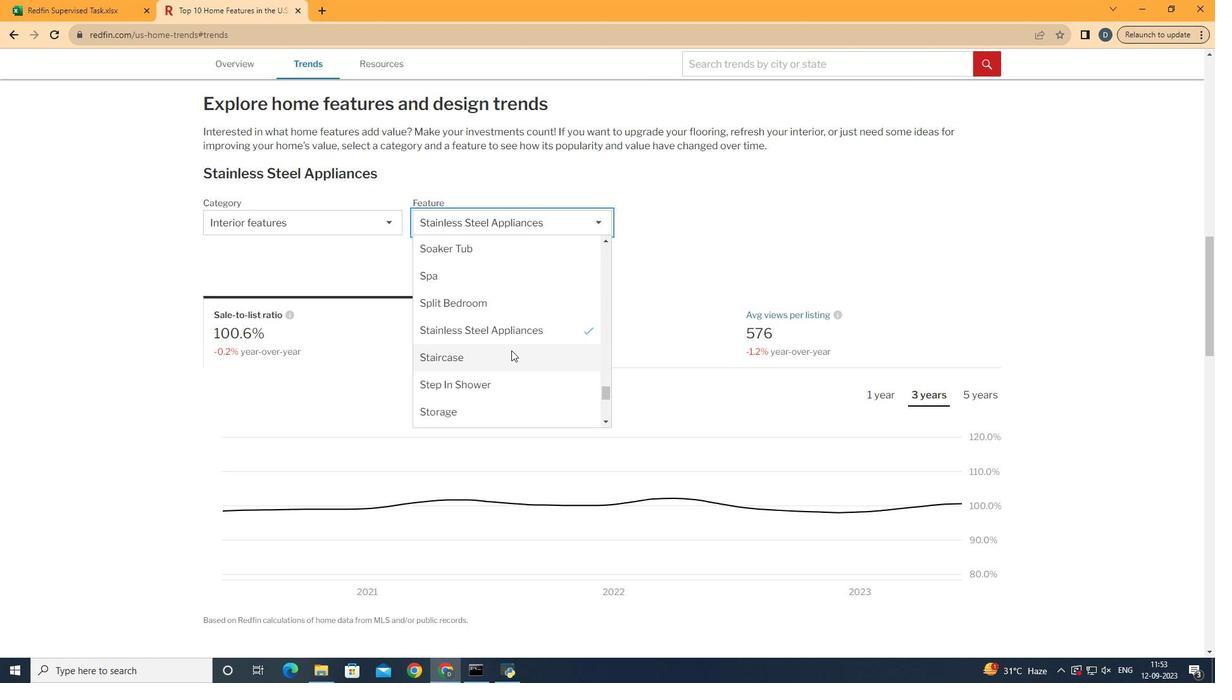 
Action: Mouse moved to (512, 351)
Screenshot: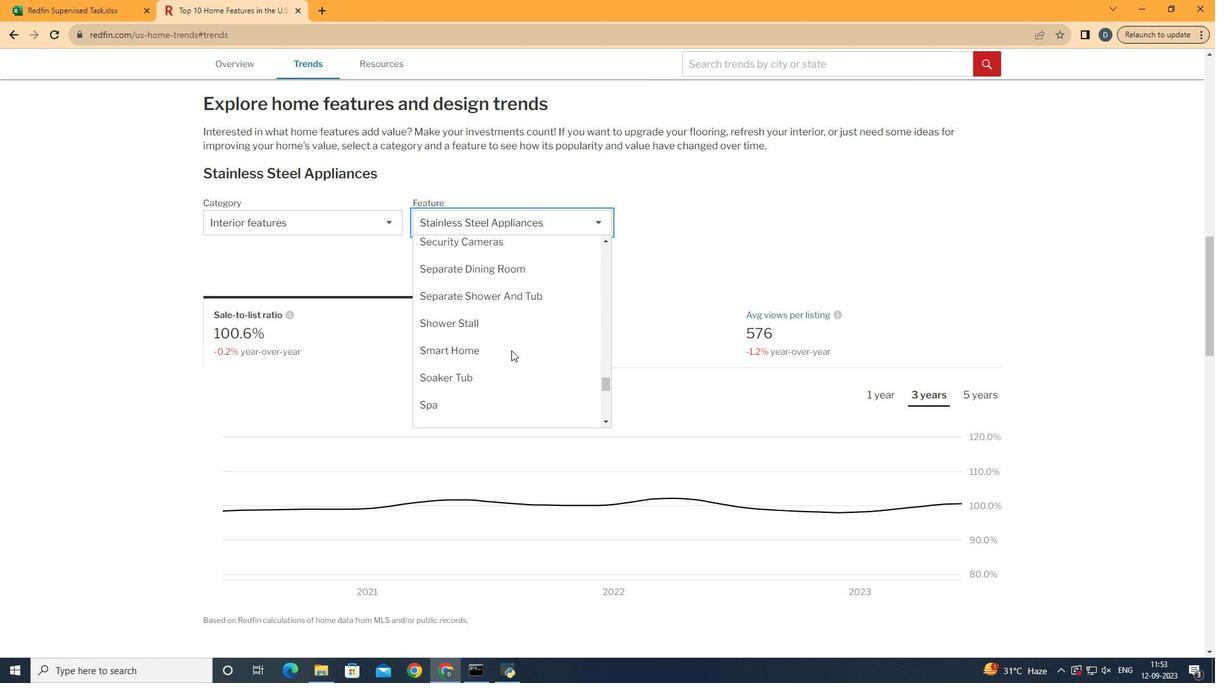 
Action: Mouse scrolled (512, 351) with delta (0, 0)
Screenshot: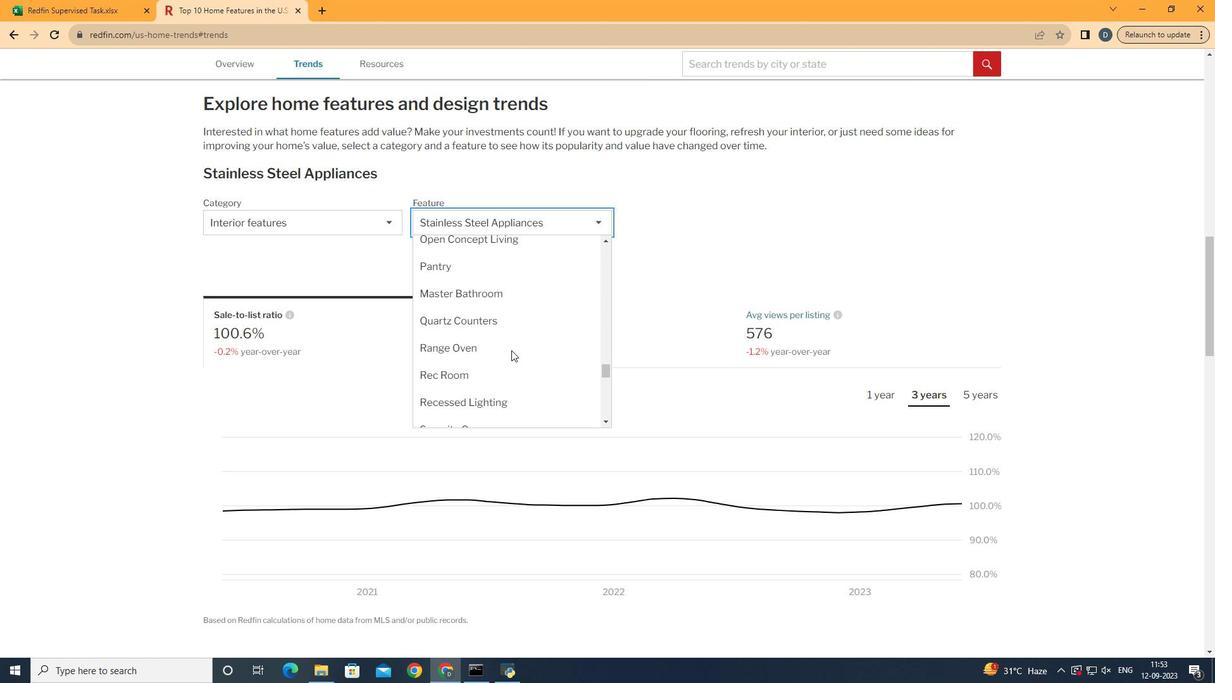 
Action: Mouse scrolled (512, 351) with delta (0, 0)
Screenshot: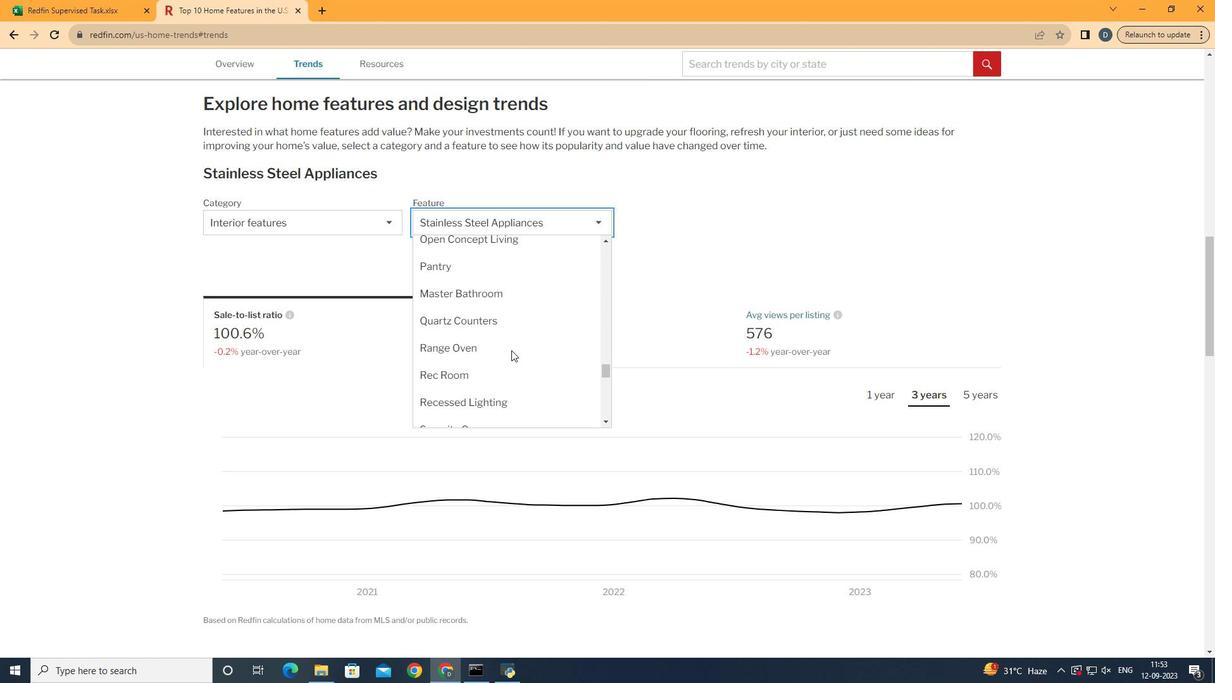 
Action: Mouse scrolled (512, 351) with delta (0, 0)
Screenshot: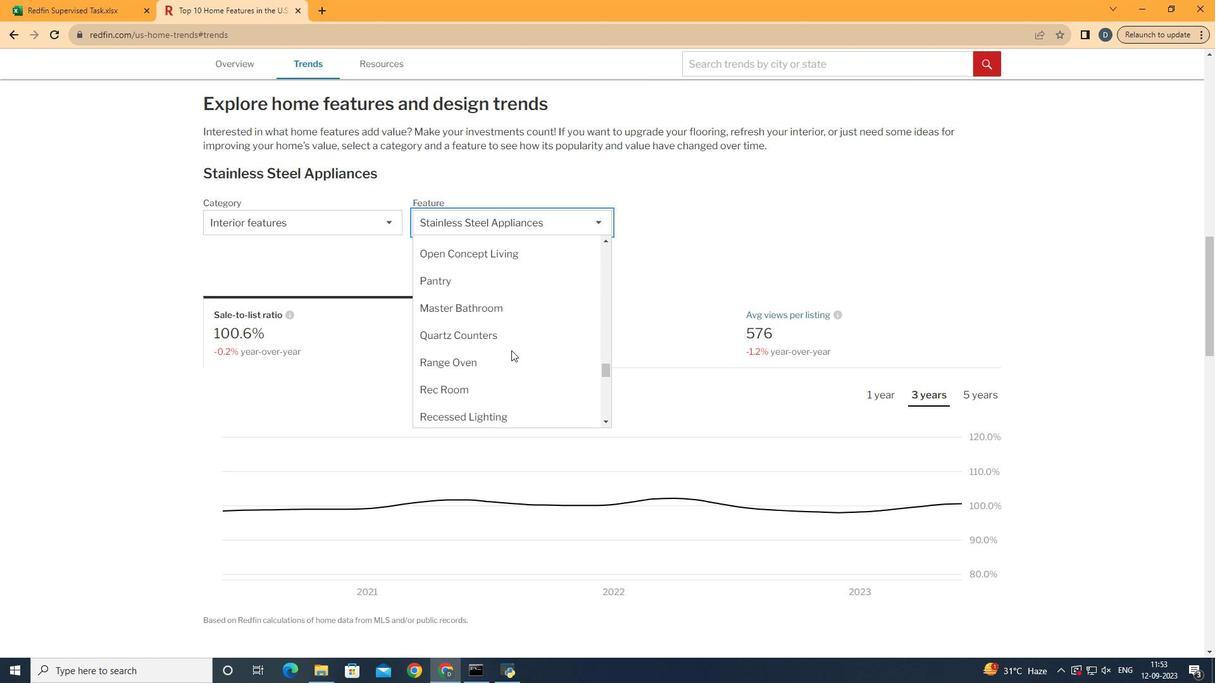
Action: Mouse scrolled (512, 351) with delta (0, 0)
Screenshot: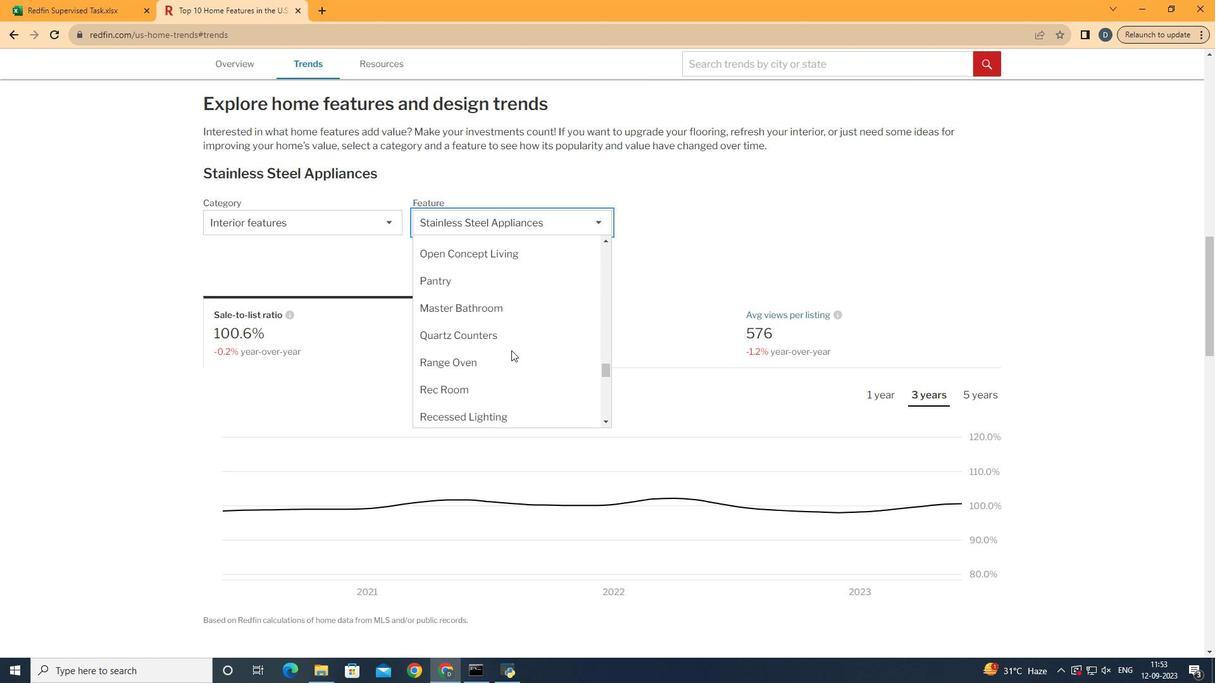 
Action: Mouse scrolled (512, 351) with delta (0, 0)
Screenshot: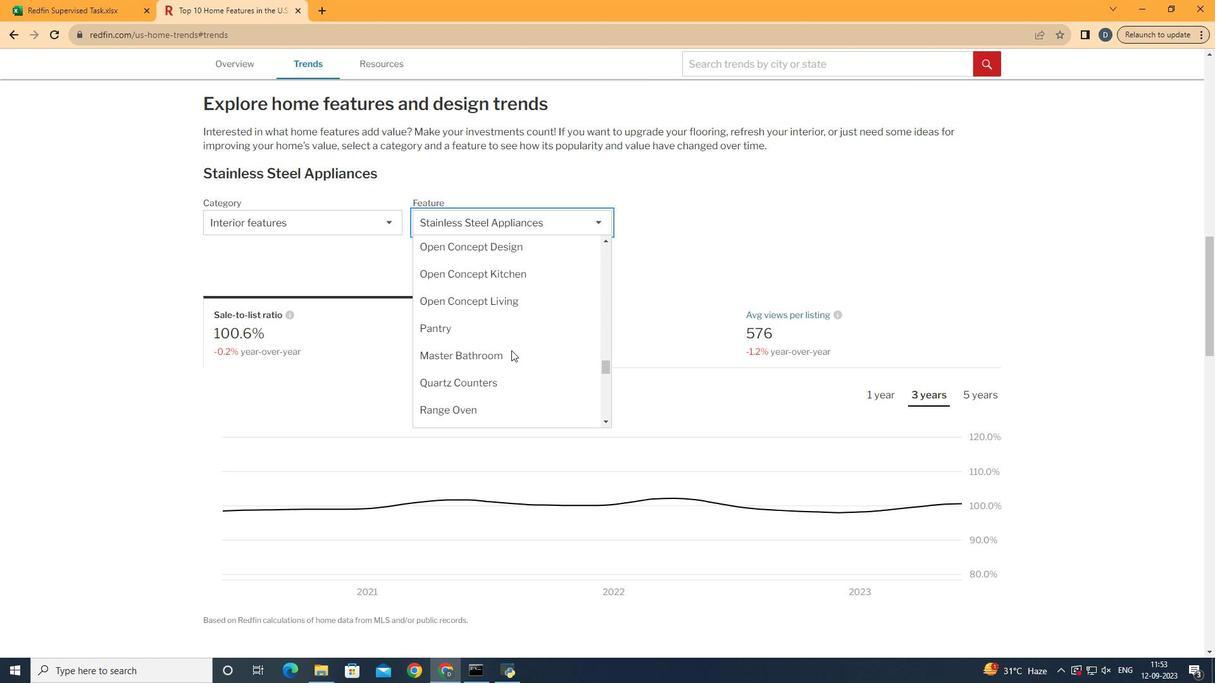 
Action: Mouse scrolled (512, 351) with delta (0, 0)
Screenshot: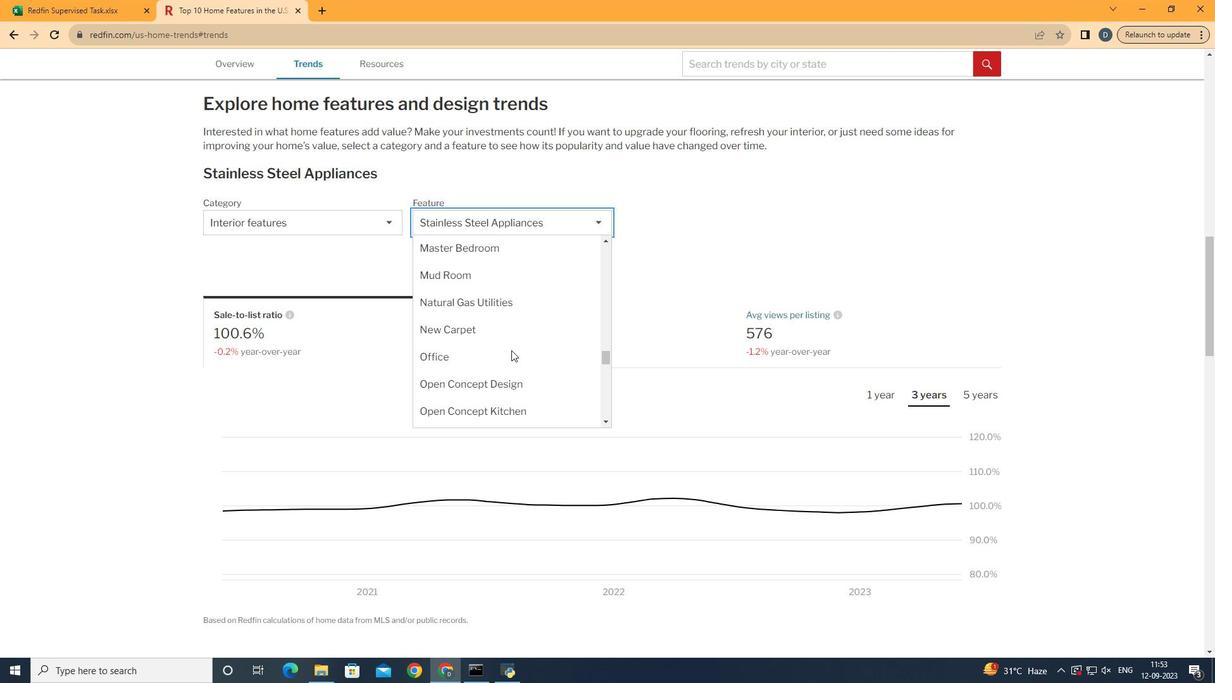 
Action: Mouse scrolled (512, 351) with delta (0, 0)
Screenshot: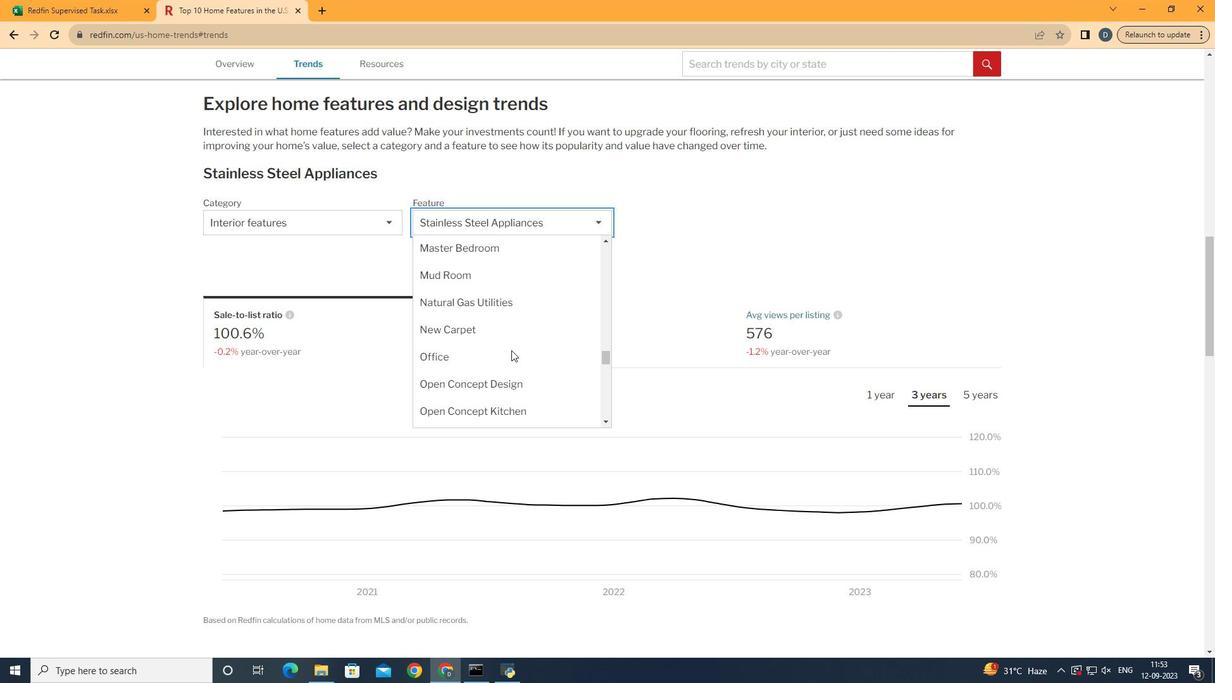 
Action: Mouse scrolled (512, 351) with delta (0, 0)
Screenshot: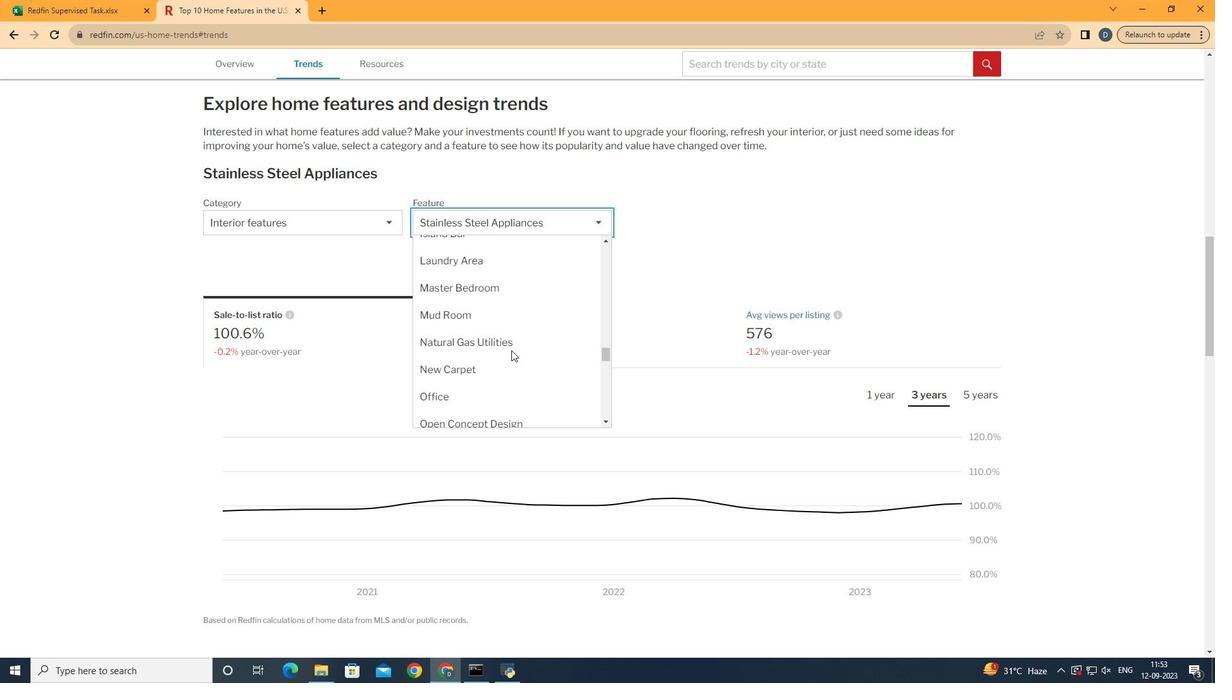 
Action: Mouse scrolled (512, 351) with delta (0, 0)
Screenshot: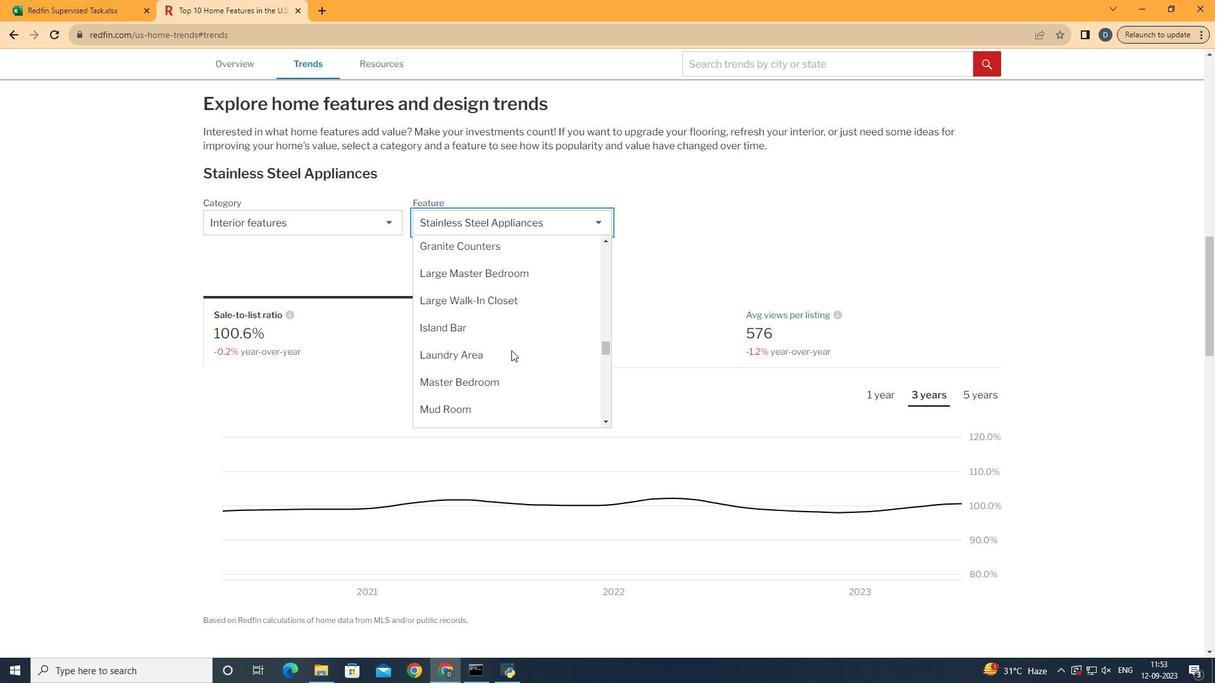 
Action: Mouse scrolled (512, 351) with delta (0, 0)
Screenshot: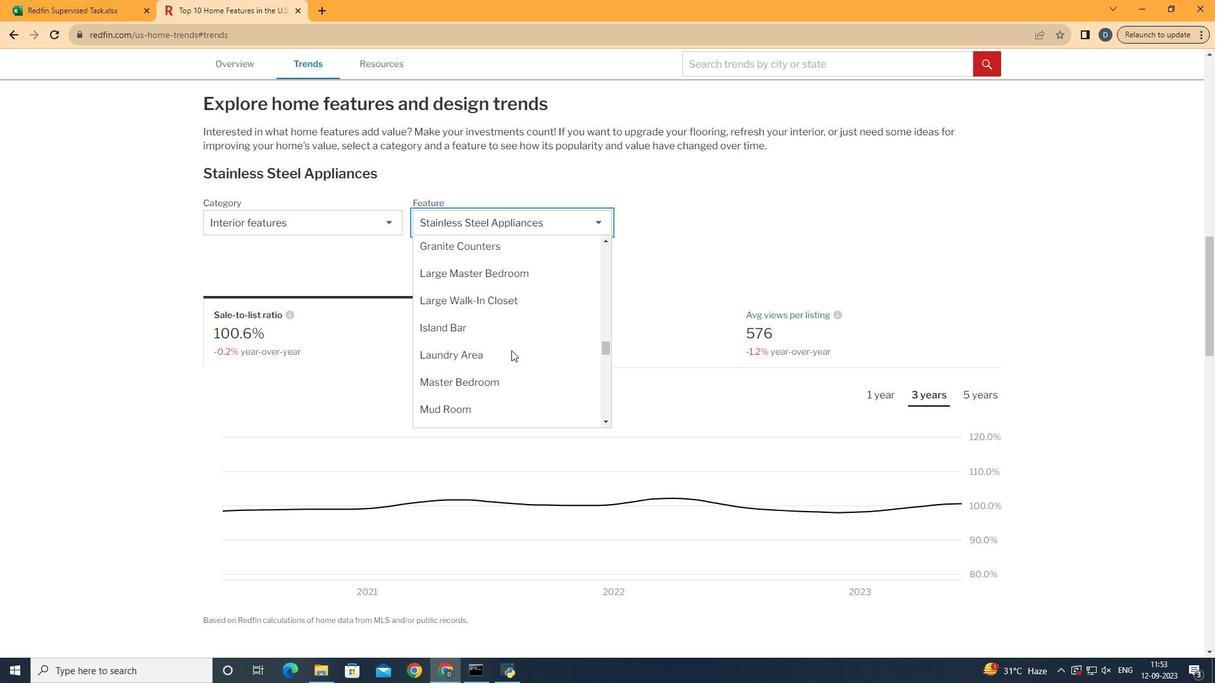 
Action: Mouse scrolled (512, 351) with delta (0, 0)
Screenshot: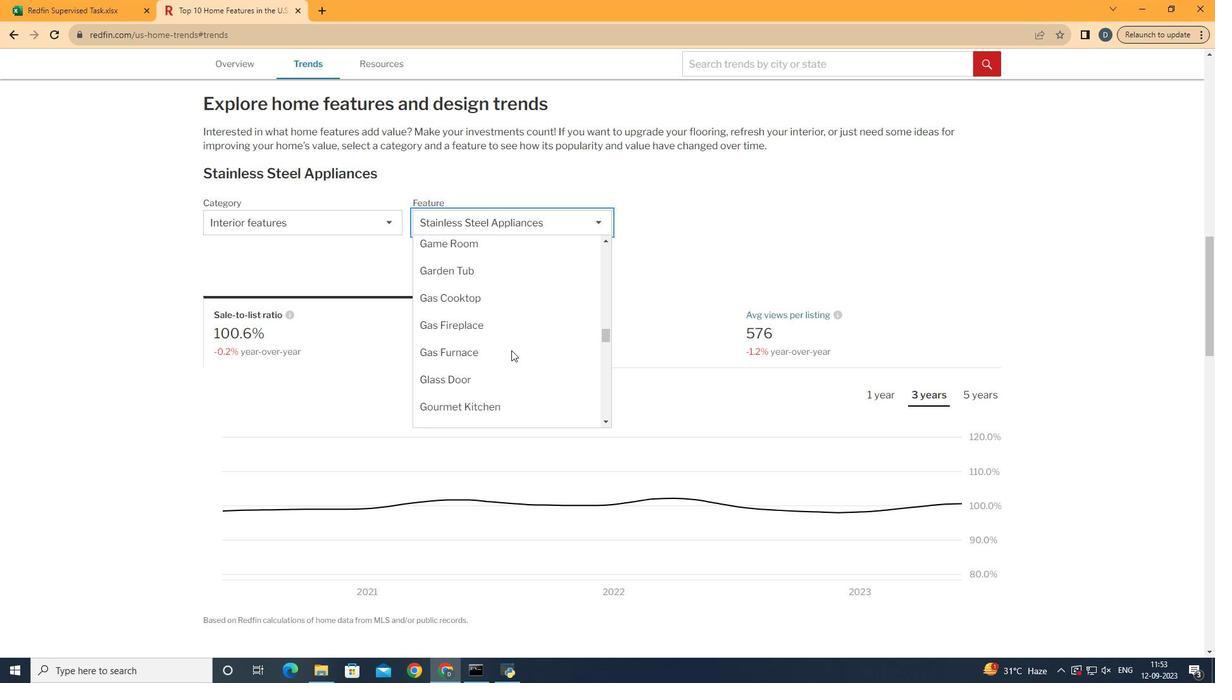 
Action: Mouse scrolled (512, 351) with delta (0, 0)
Screenshot: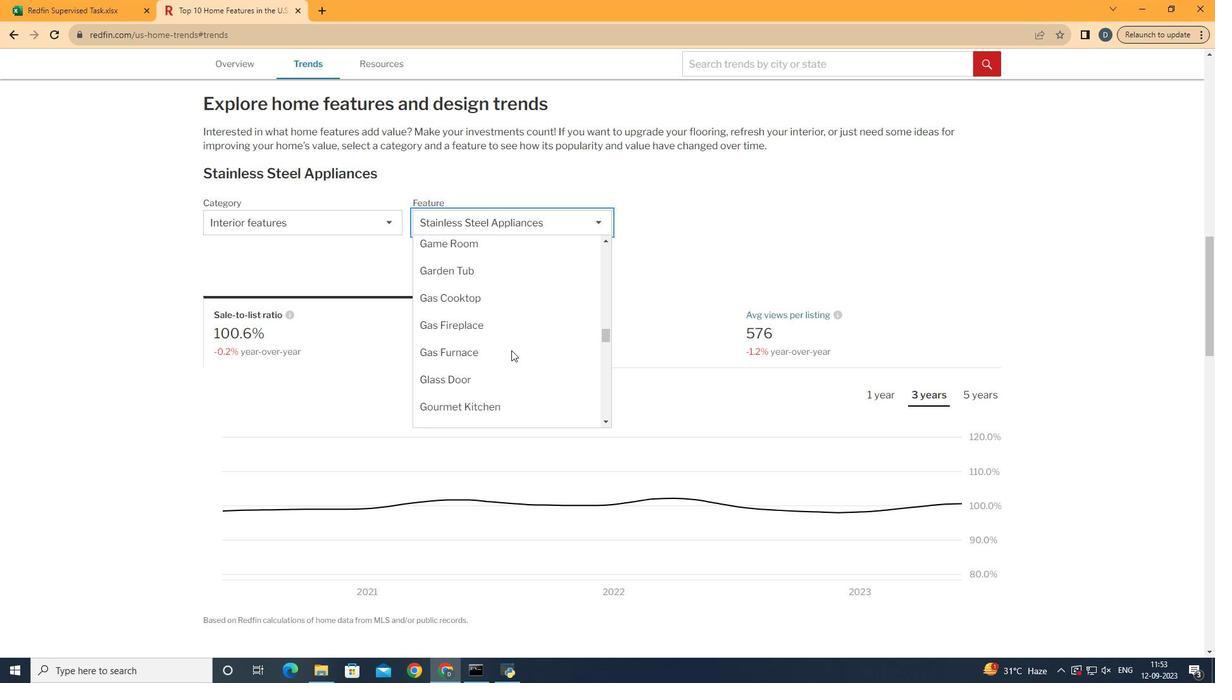 
Action: Mouse scrolled (512, 351) with delta (0, 0)
Screenshot: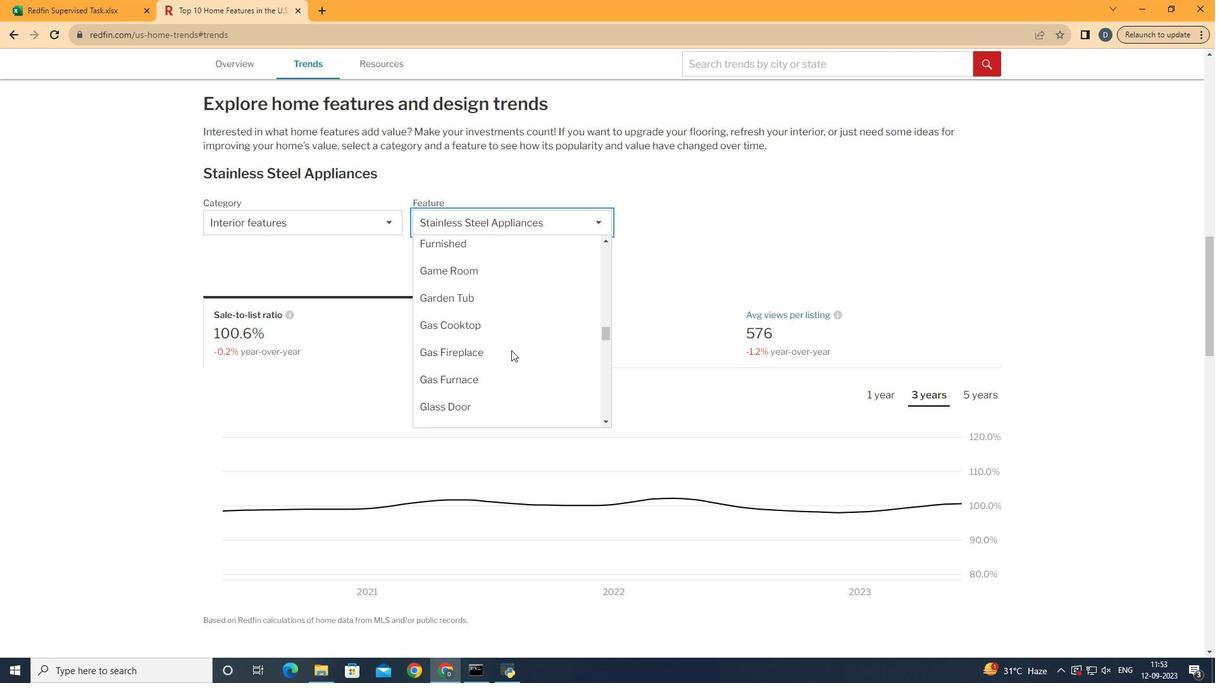 
Action: Mouse scrolled (512, 351) with delta (0, 0)
Screenshot: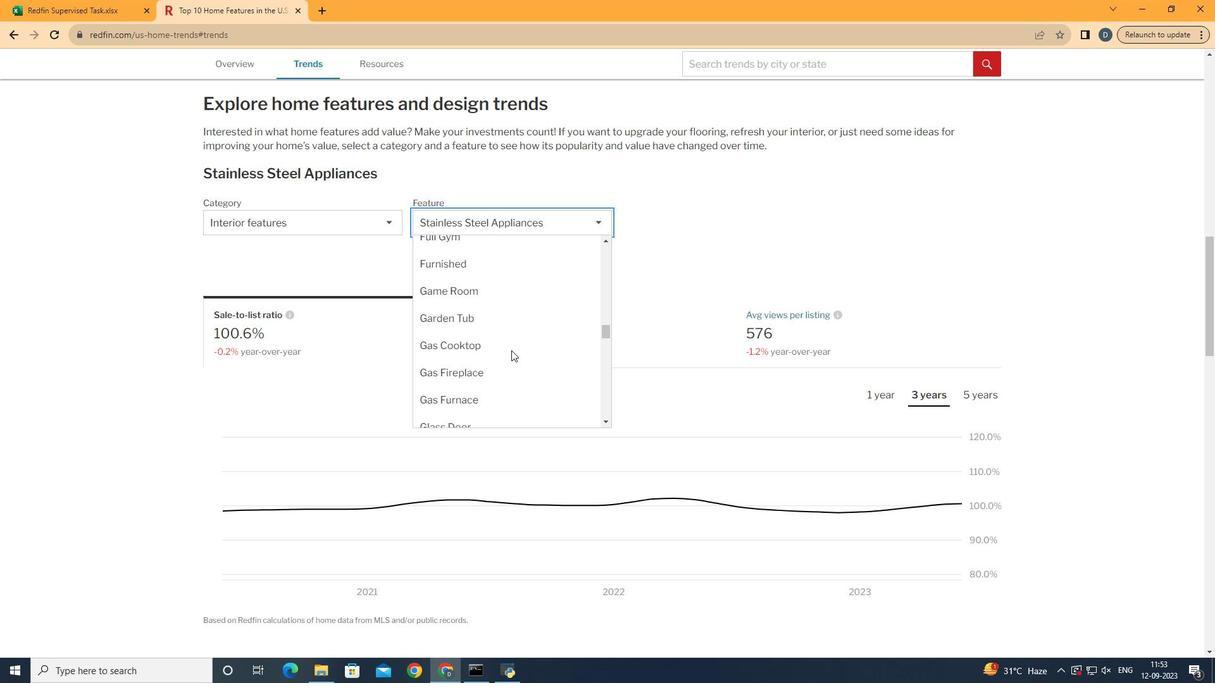 
Action: Mouse moved to (511, 401)
Screenshot: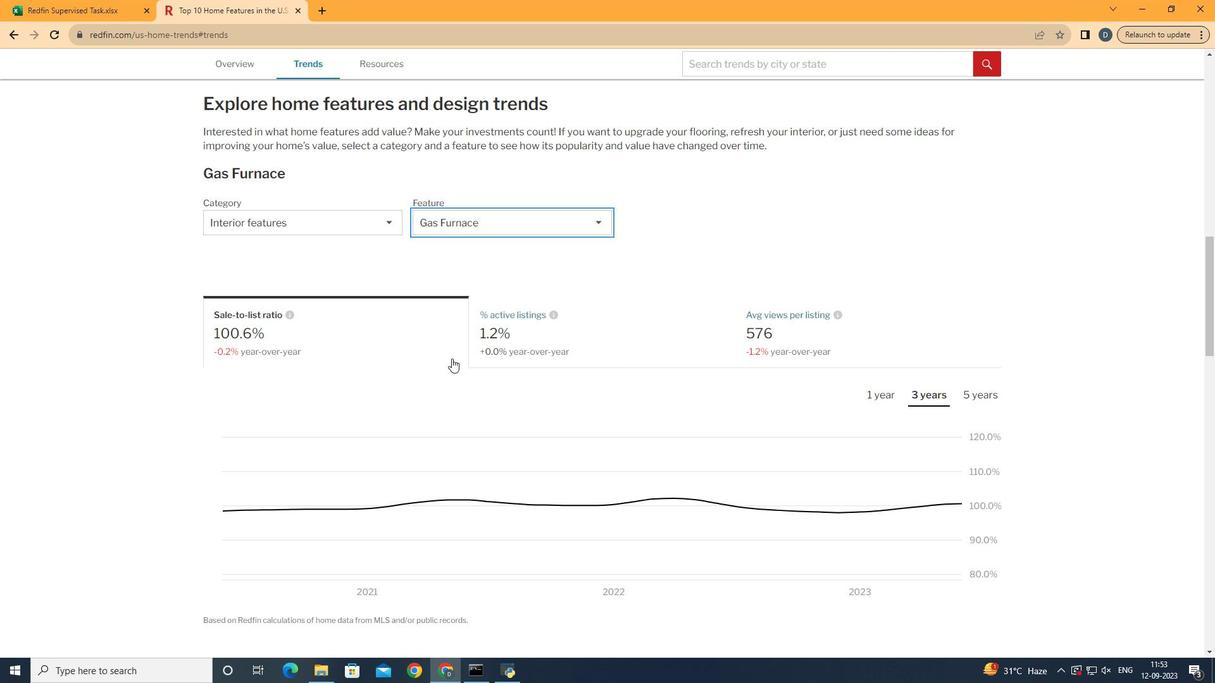 
Action: Mouse pressed left at (511, 401)
Screenshot: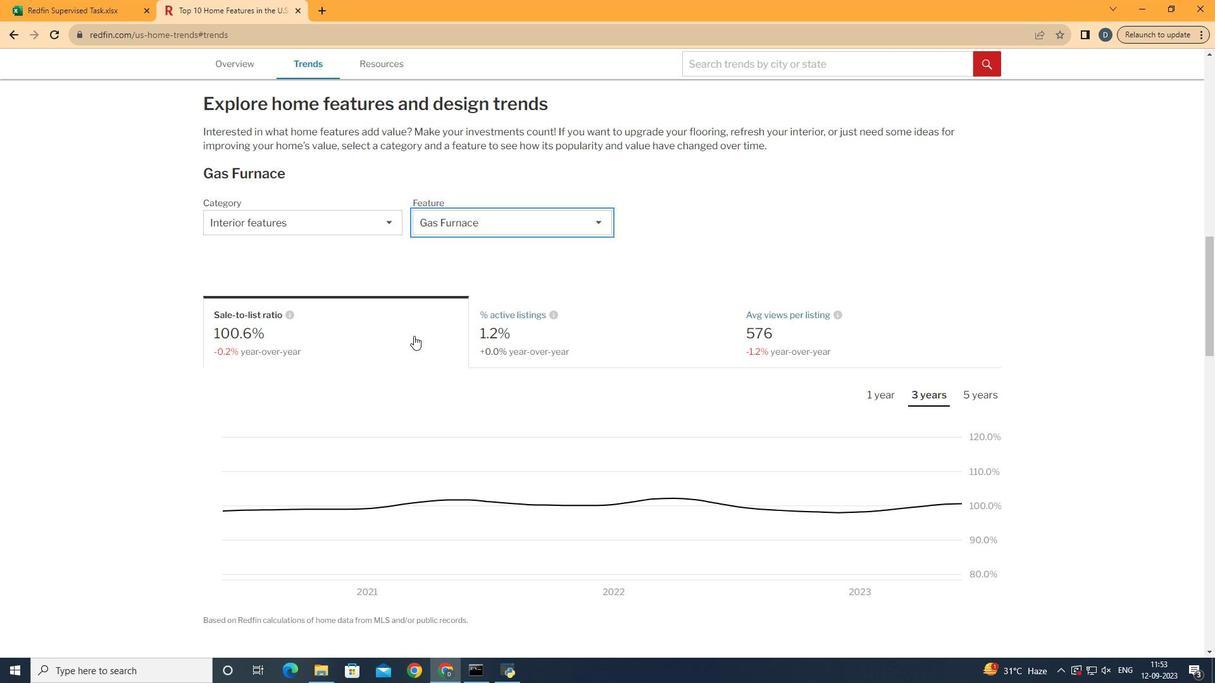 
Action: Mouse moved to (374, 333)
Screenshot: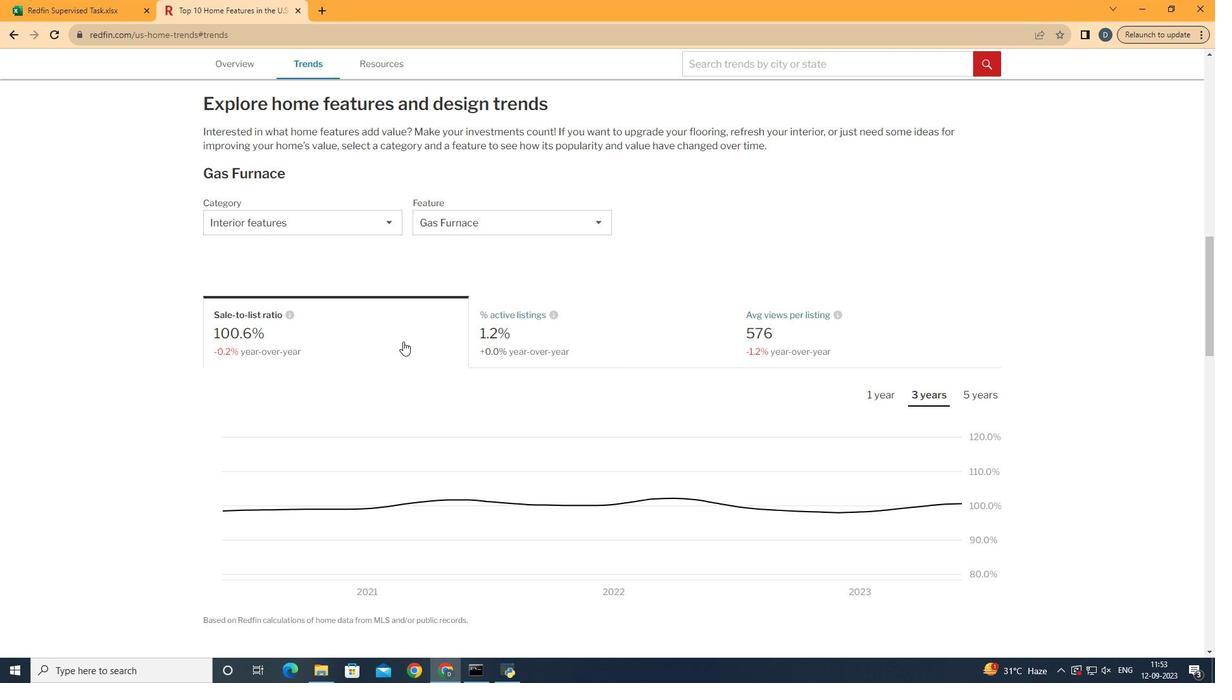 
Action: Mouse pressed left at (374, 333)
Screenshot: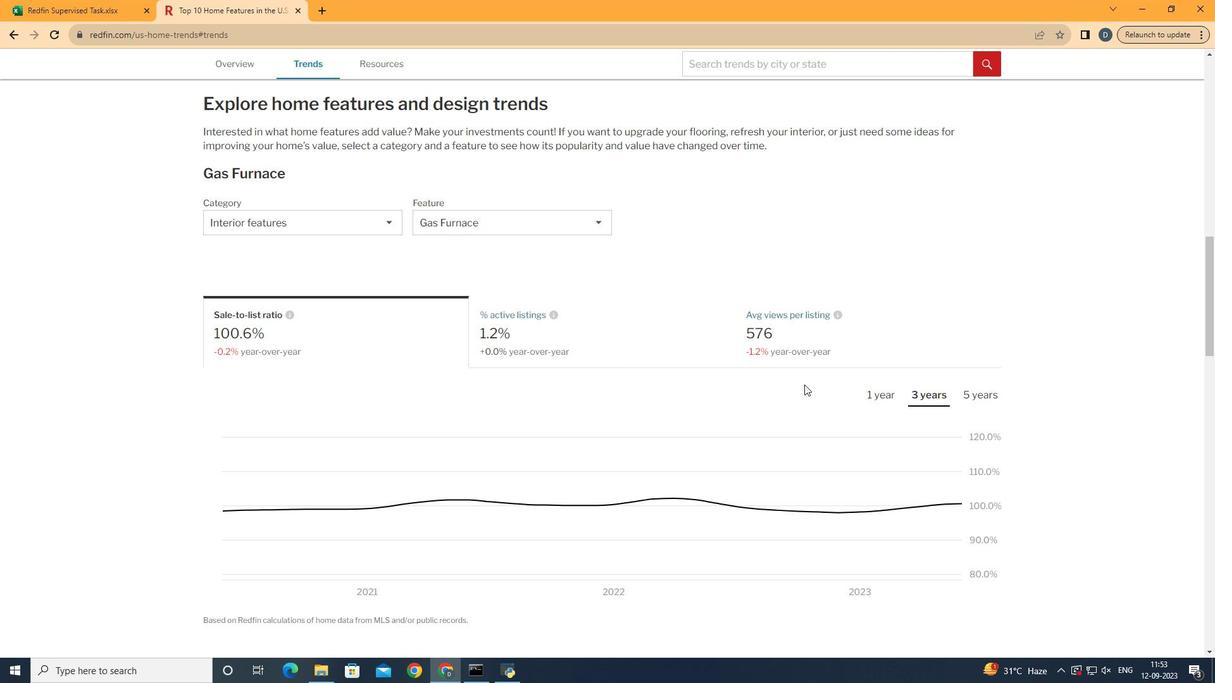 
Action: Mouse moved to (936, 394)
Screenshot: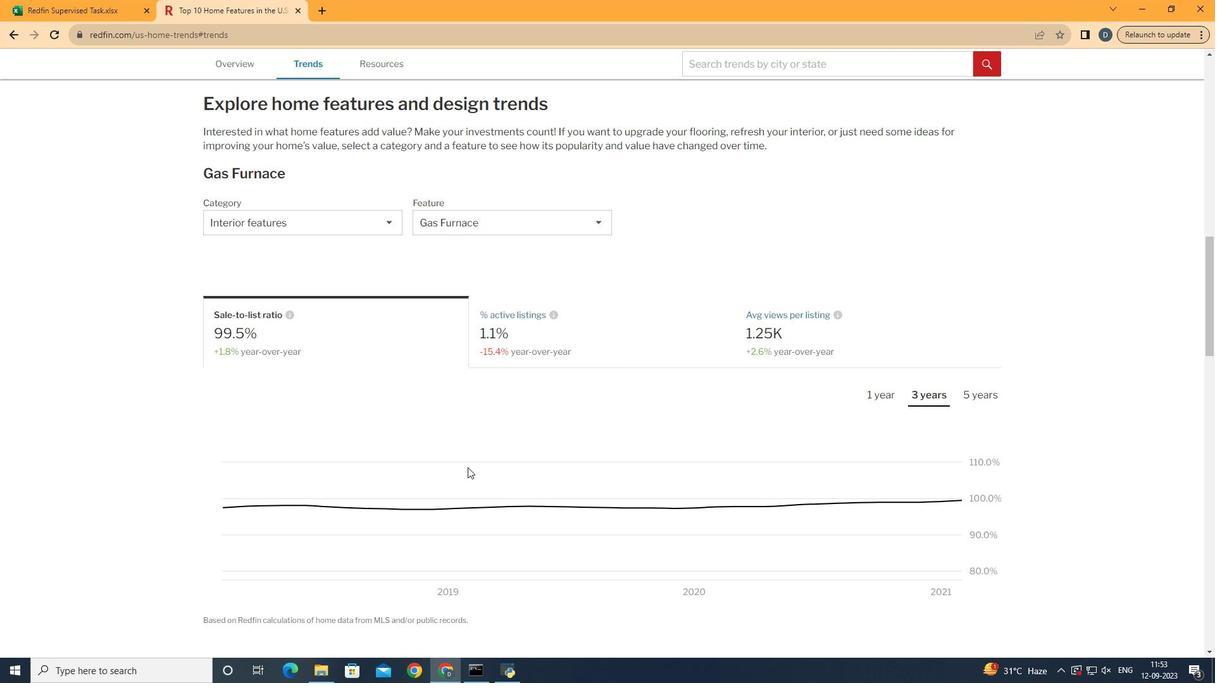 
Action: Mouse pressed left at (936, 394)
Screenshot: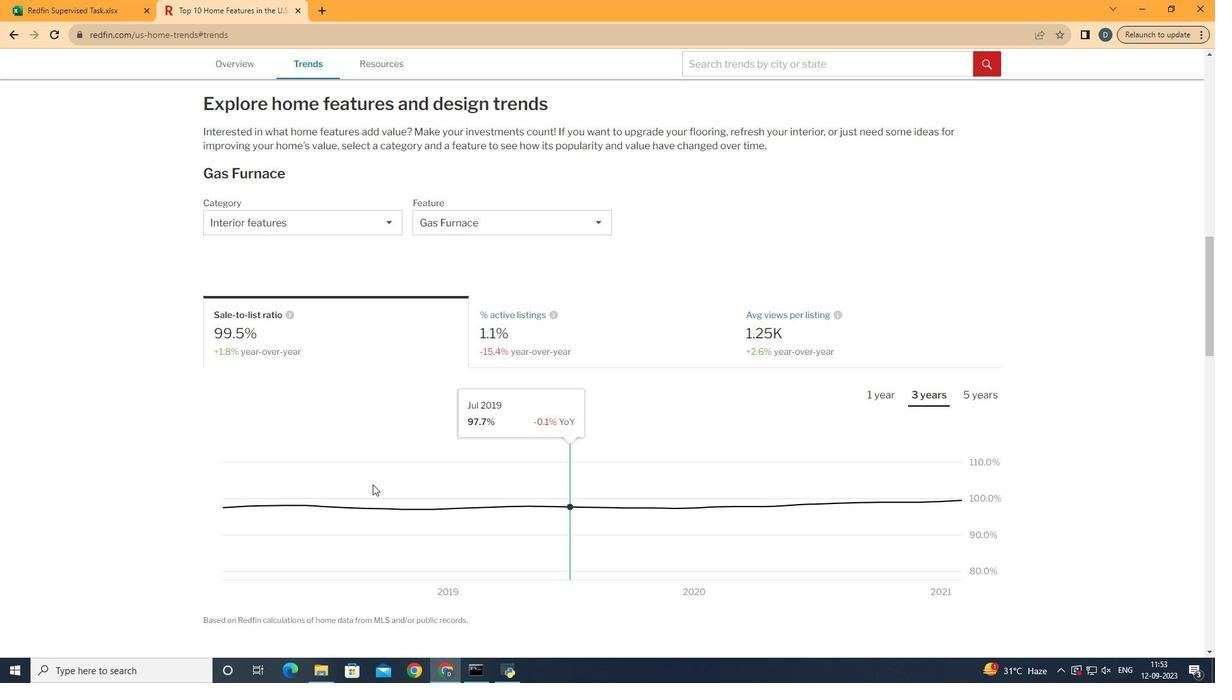 
Action: Mouse moved to (960, 479)
Screenshot: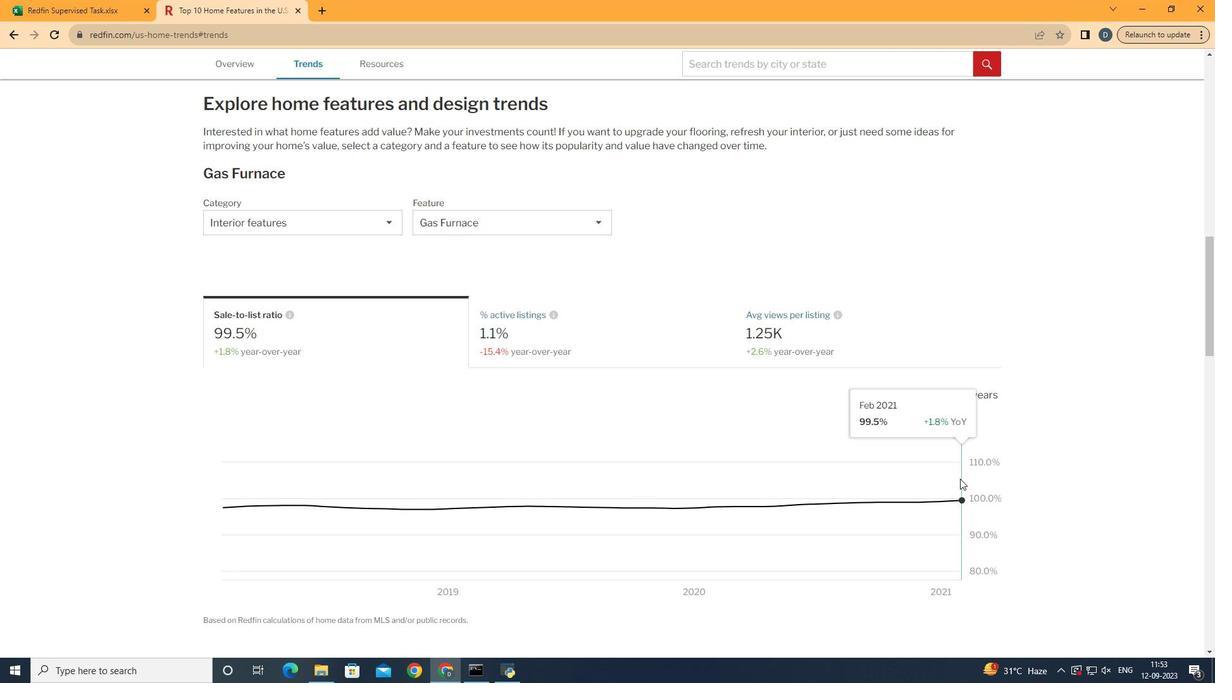 
